 Task: Add Hilo Nutrition Energize Pre-Workout Gummies to the cart.
Action: Mouse moved to (267, 143)
Screenshot: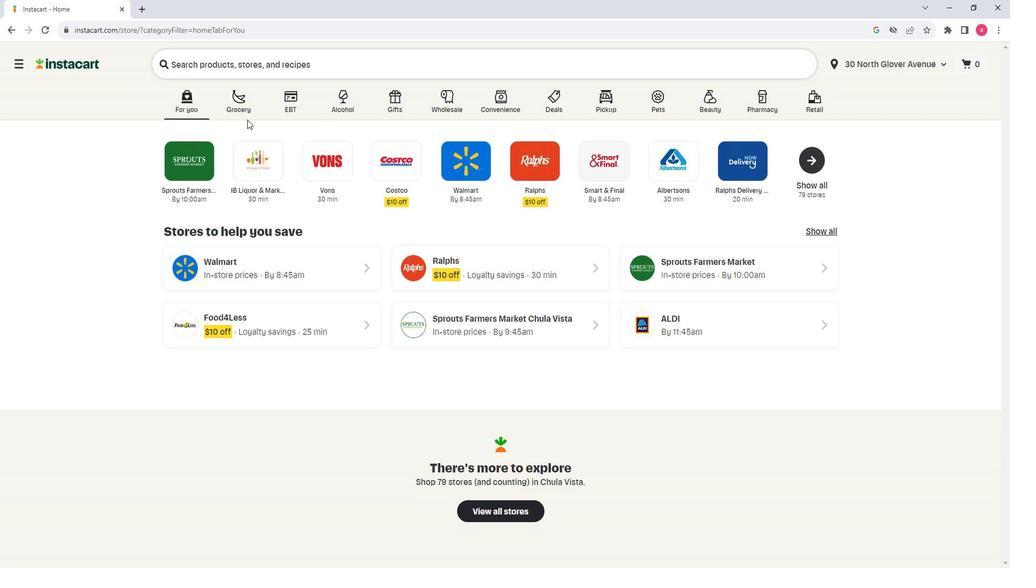 
Action: Mouse pressed left at (267, 143)
Screenshot: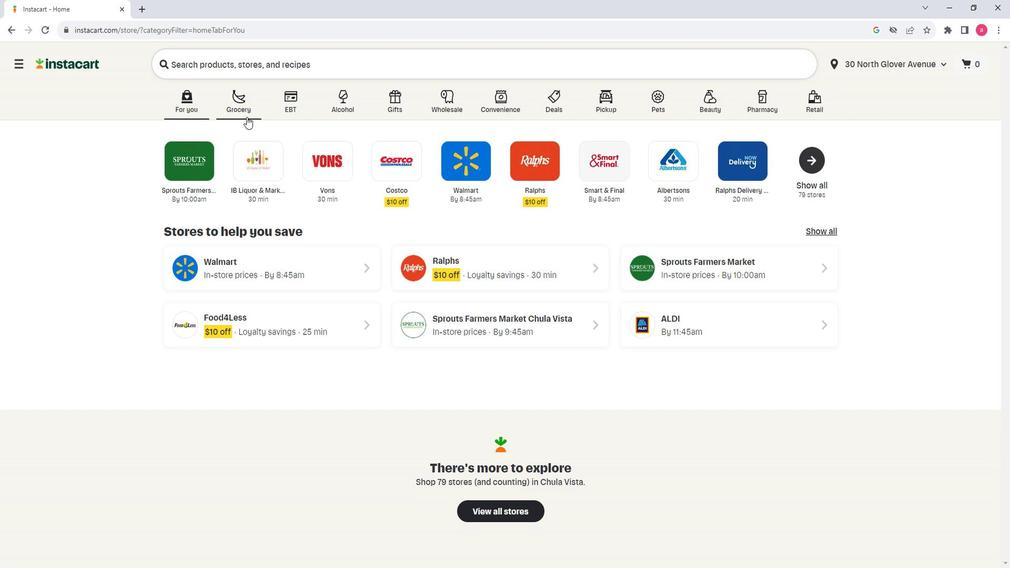 
Action: Mouse moved to (329, 300)
Screenshot: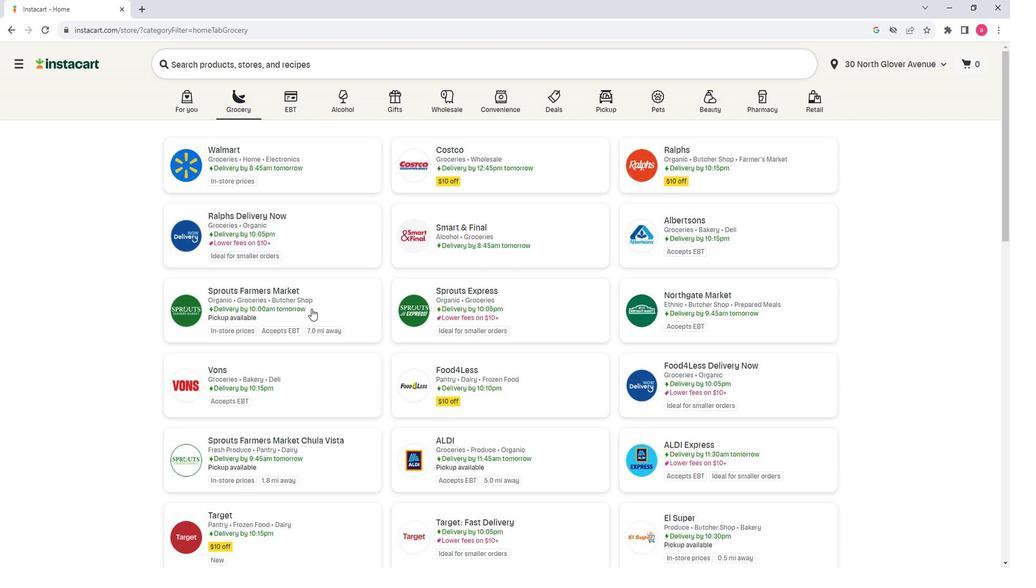 
Action: Mouse pressed left at (329, 300)
Screenshot: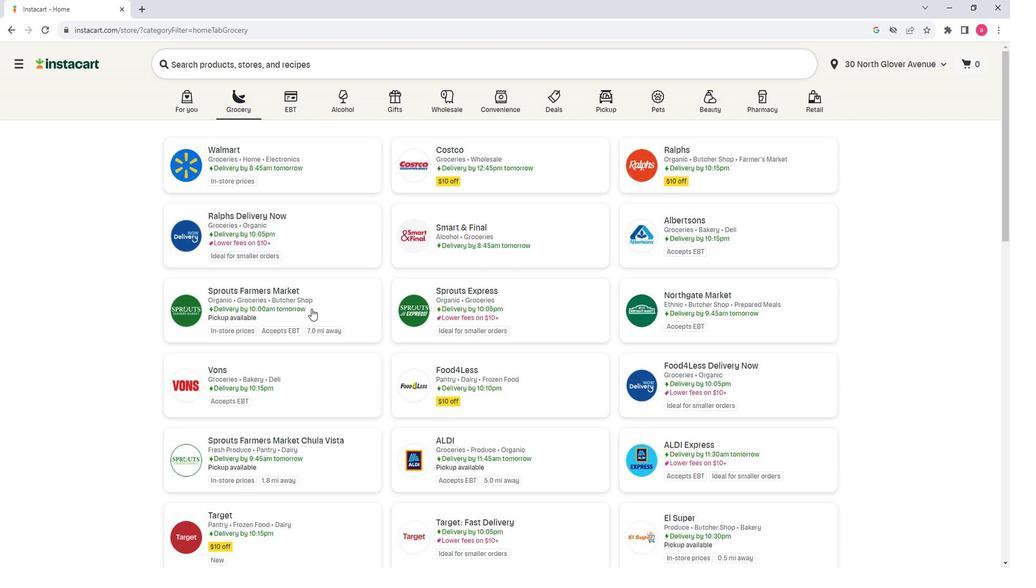 
Action: Mouse moved to (123, 309)
Screenshot: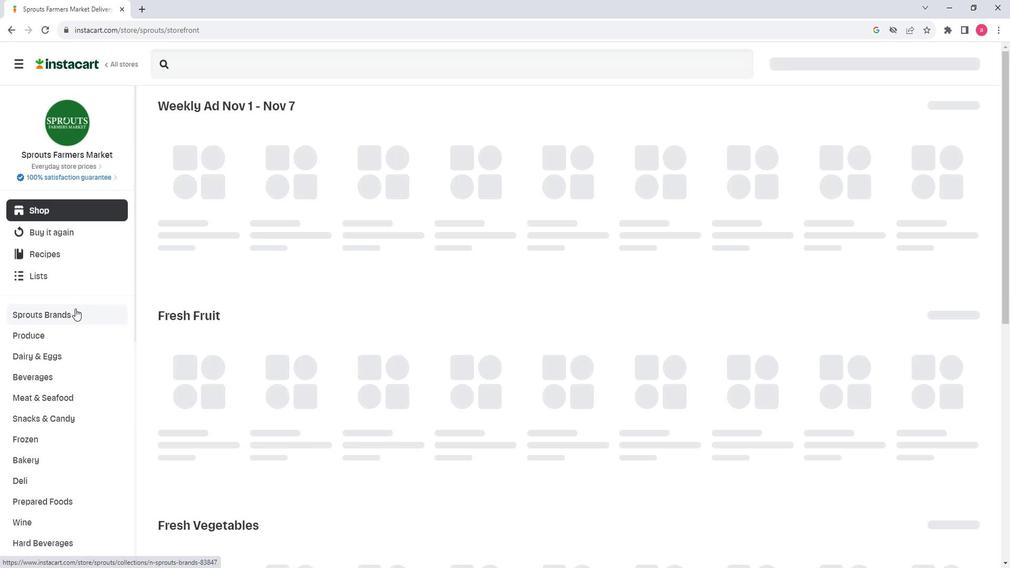 
Action: Mouse scrolled (123, 309) with delta (0, 0)
Screenshot: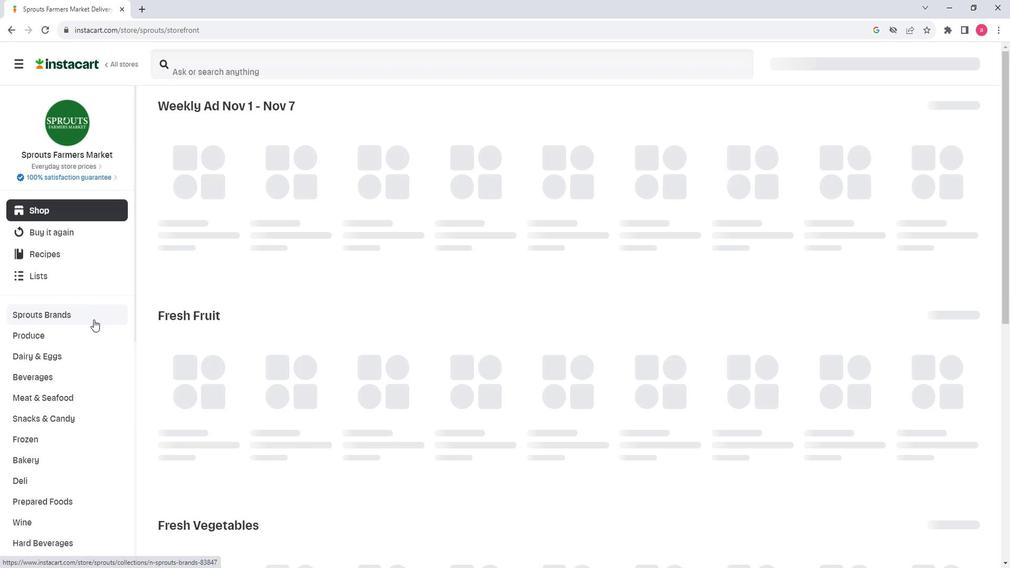 
Action: Mouse scrolled (123, 309) with delta (0, 0)
Screenshot: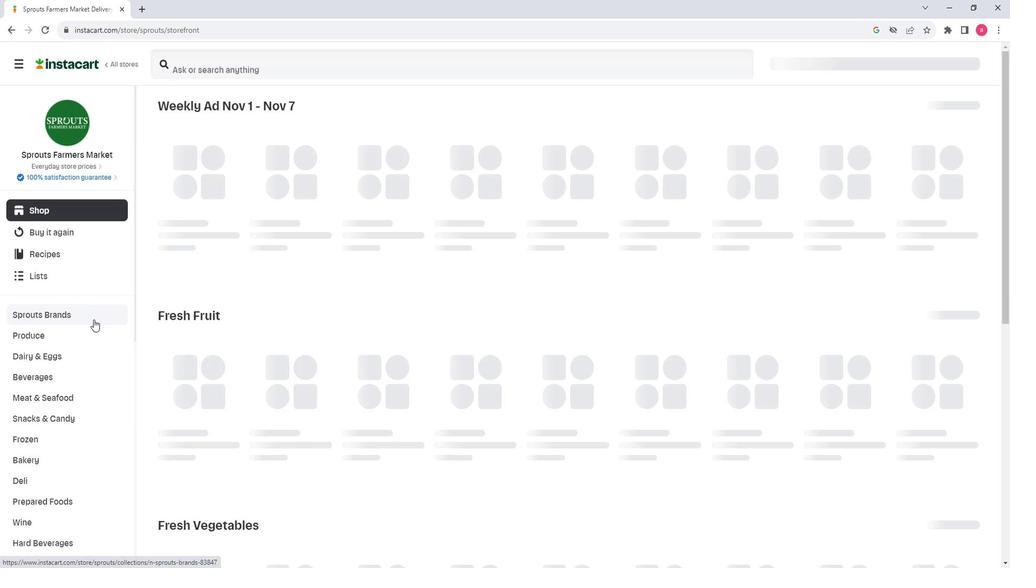 
Action: Mouse scrolled (123, 309) with delta (0, 0)
Screenshot: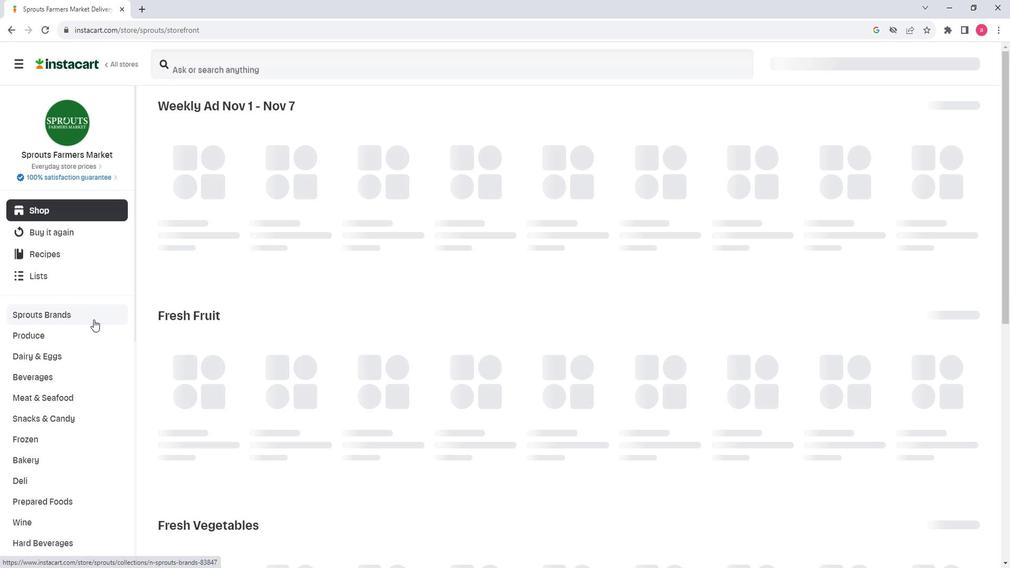
Action: Mouse moved to (128, 390)
Screenshot: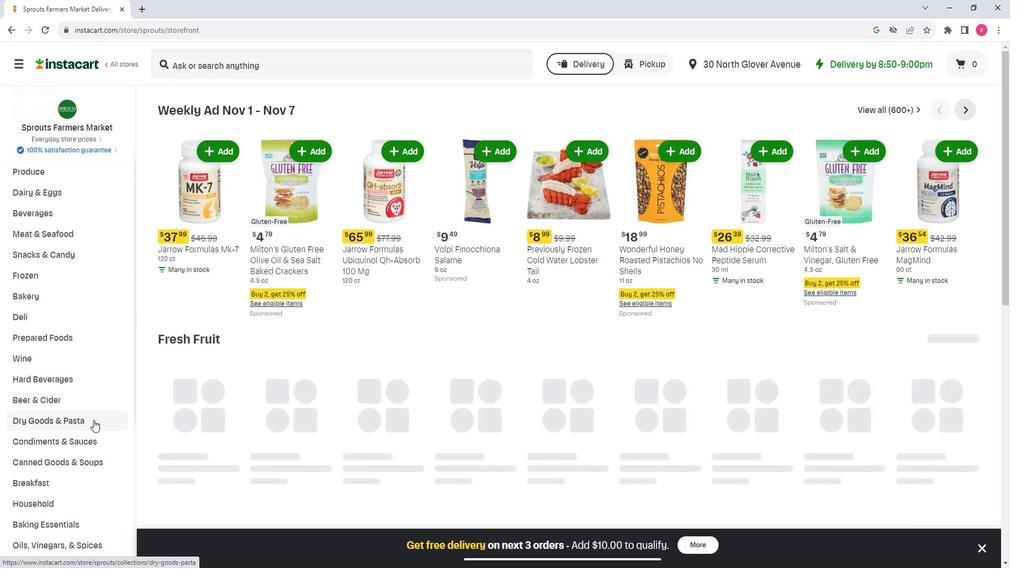 
Action: Mouse scrolled (128, 390) with delta (0, 0)
Screenshot: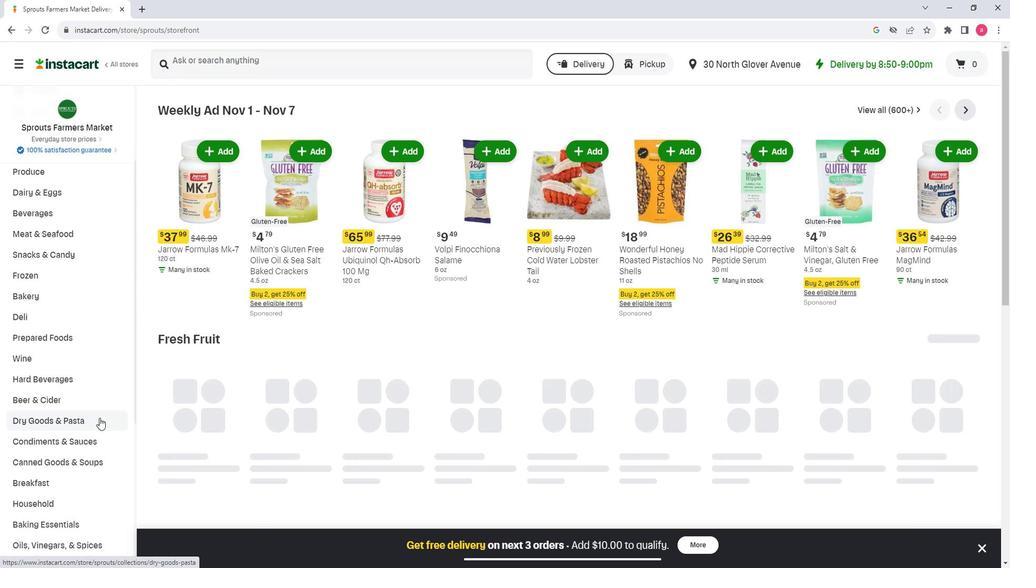 
Action: Mouse scrolled (128, 390) with delta (0, 0)
Screenshot: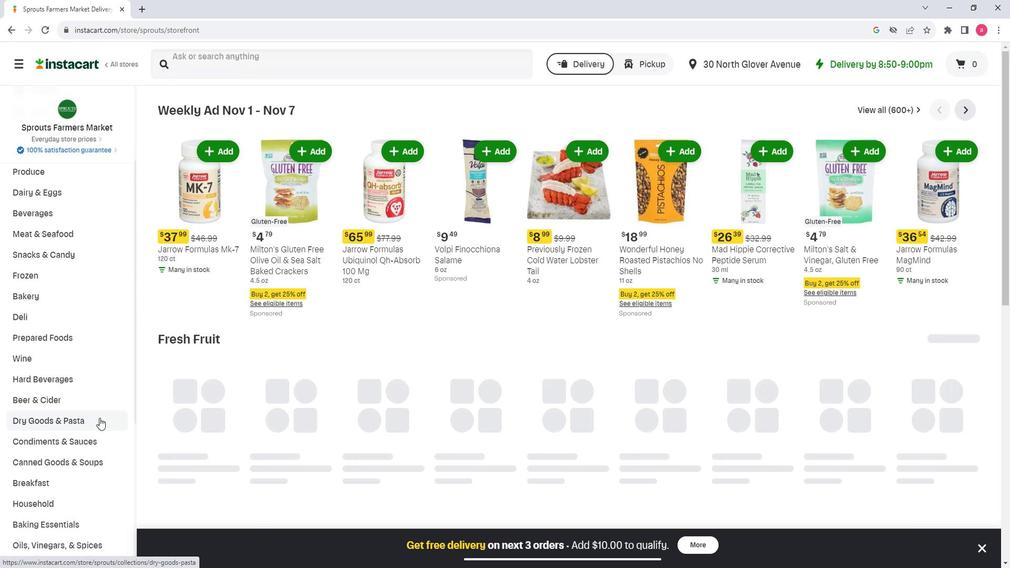 
Action: Mouse moved to (111, 420)
Screenshot: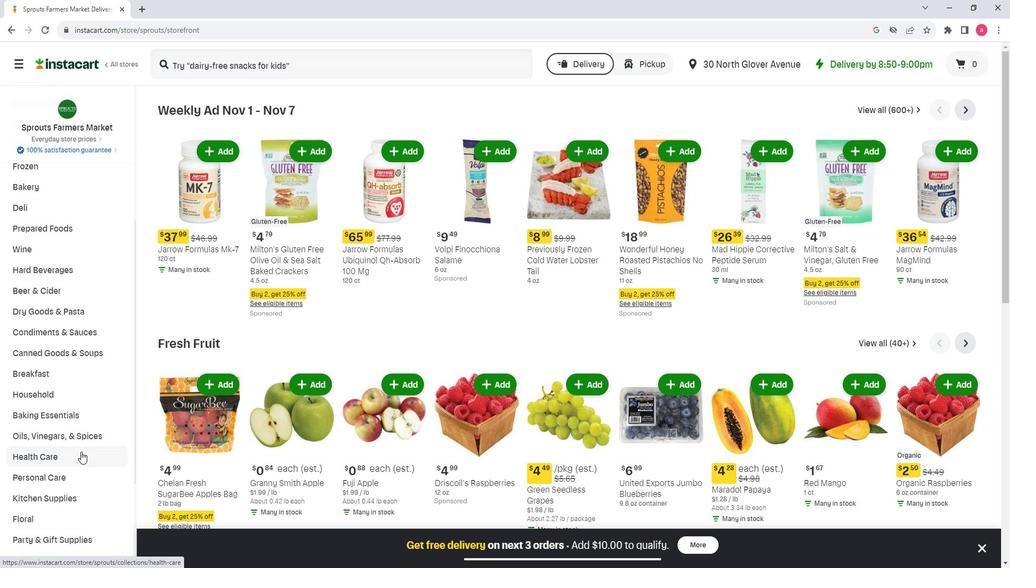 
Action: Mouse pressed left at (111, 420)
Screenshot: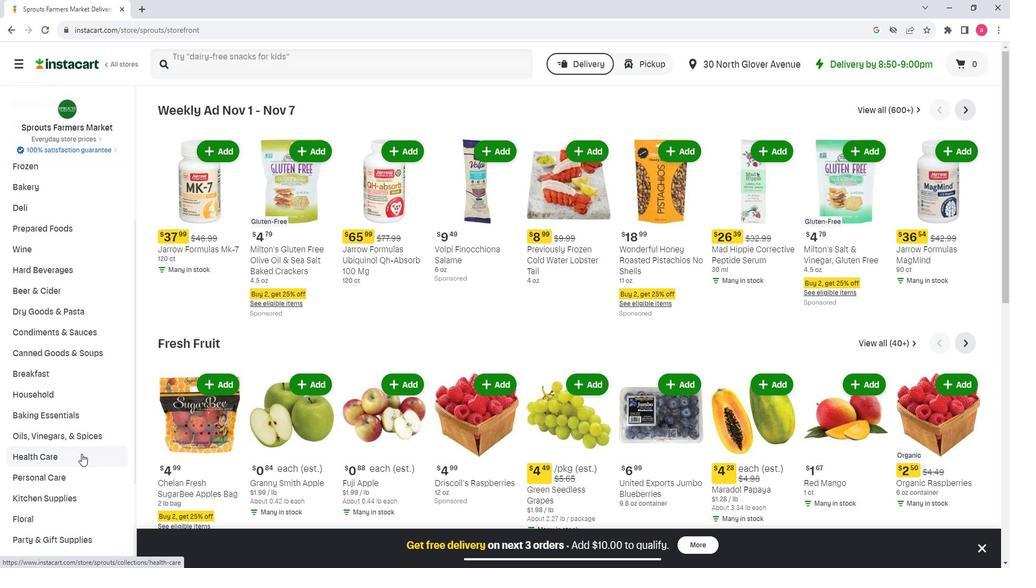 
Action: Mouse moved to (788, 154)
Screenshot: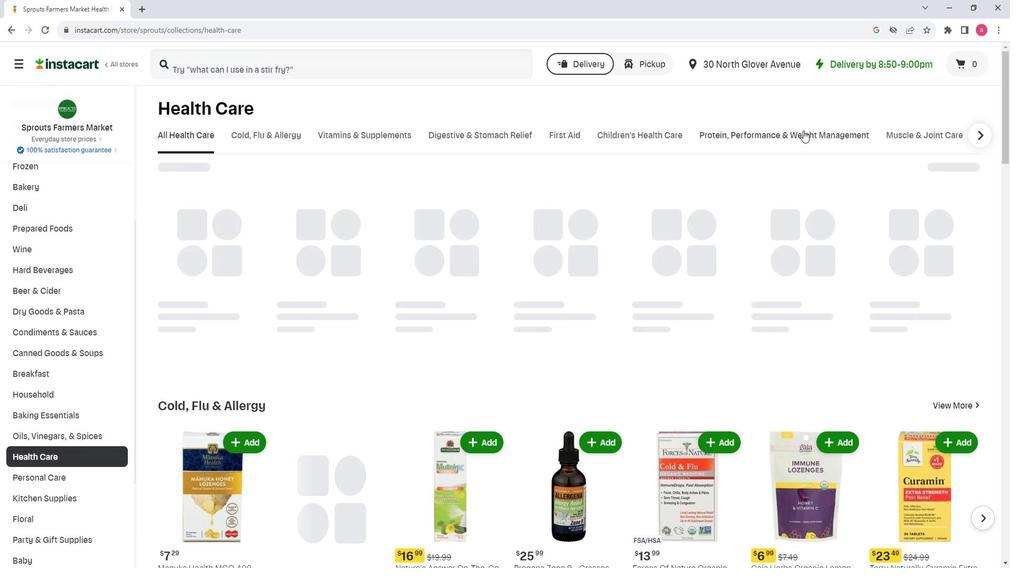 
Action: Mouse pressed left at (788, 154)
Screenshot: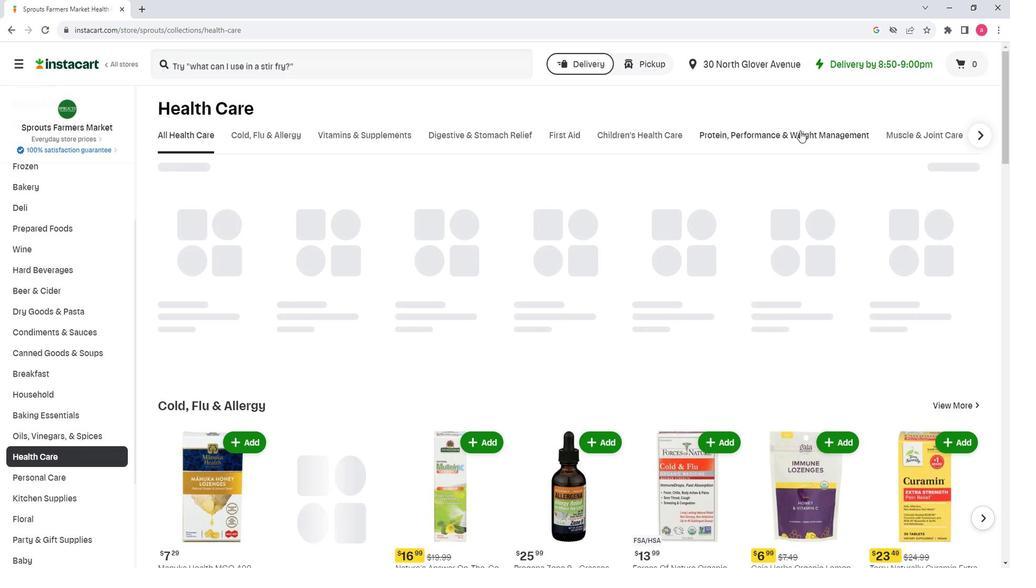 
Action: Mouse moved to (462, 199)
Screenshot: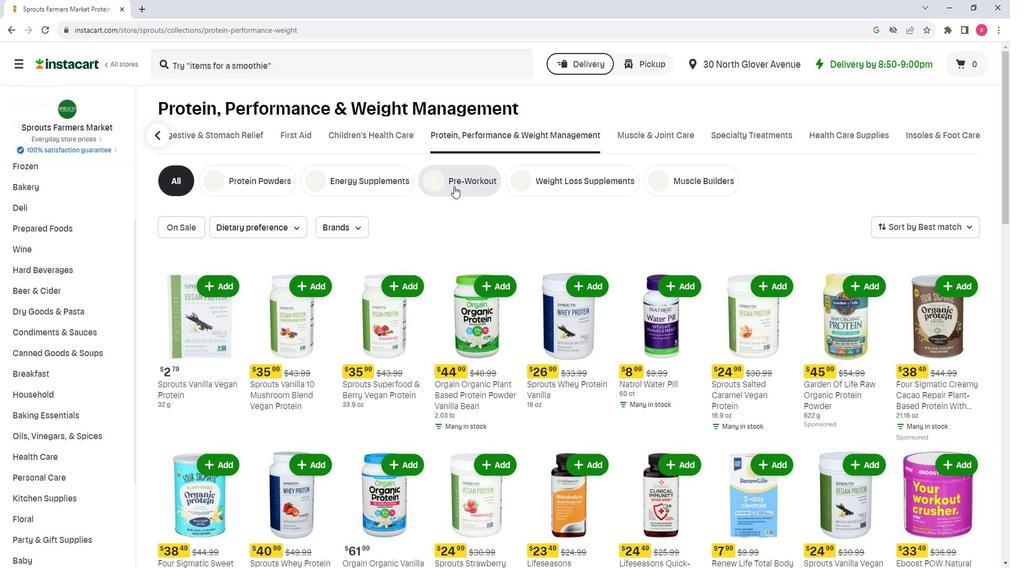 
Action: Mouse pressed left at (462, 199)
Screenshot: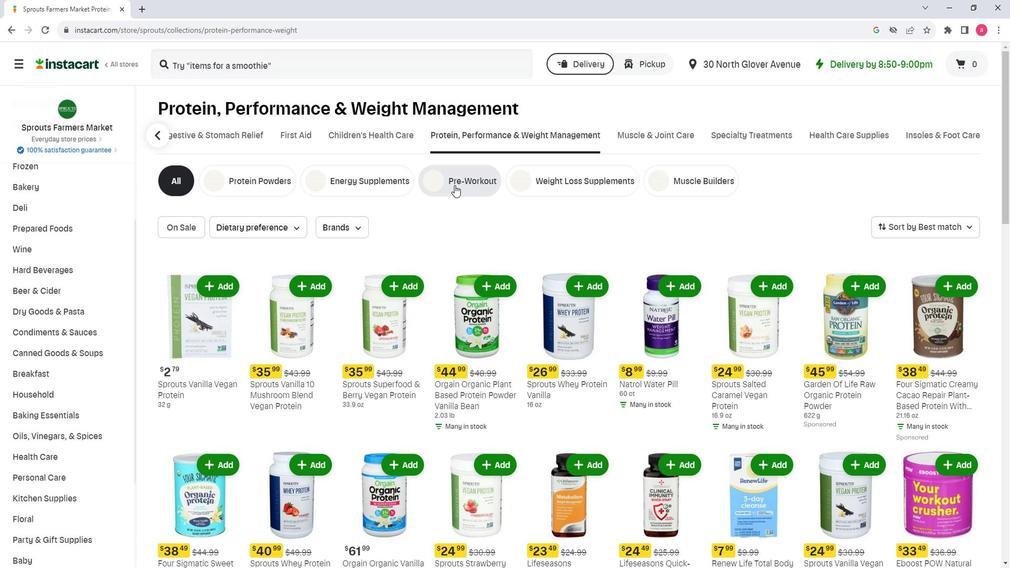 
Action: Mouse moved to (235, 105)
Screenshot: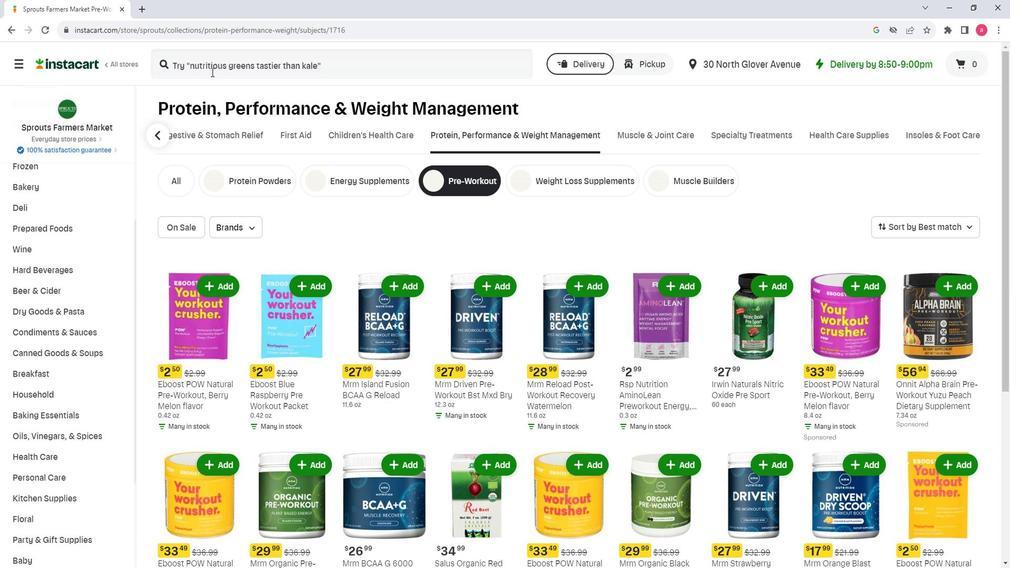 
Action: Mouse pressed left at (235, 105)
Screenshot: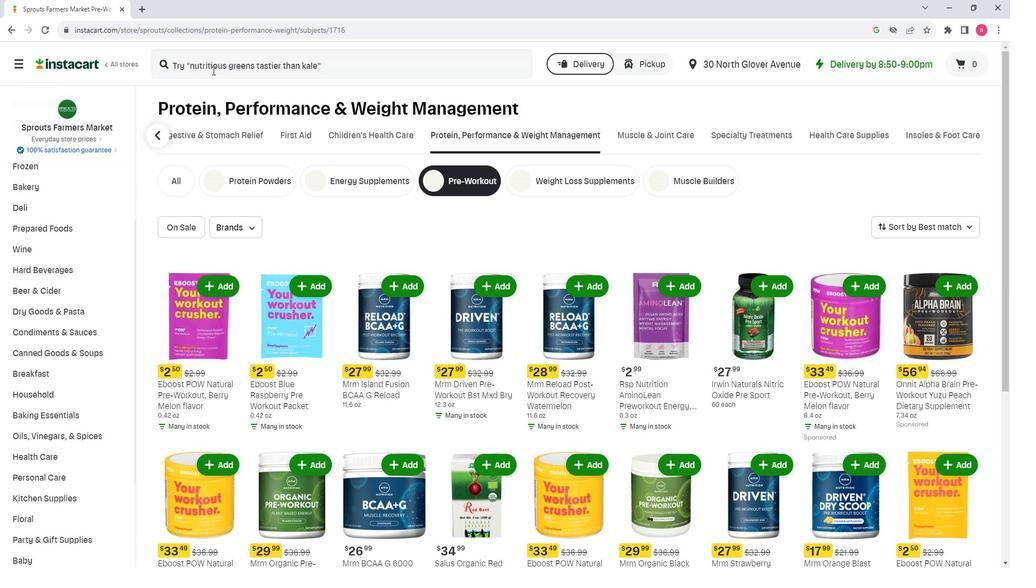 
Action: Key pressed <Key.shift><Key.shift><Key.shift><Key.shift><Key.shift><Key.shift><Key.shift><Key.shift><Key.shift><Key.shift><Key.shift><Key.shift><Key.shift><Key.shift><Key.shift><Key.shift><Key.shift><Key.shift><Key.shift><Key.shift><Key.shift>Hilo<Key.space><Key.shift><Key.shift><Key.shift><Key.shift><Key.shift><Key.shift><Key.shift><Key.shift><Key.shift><Key.shift><Key.shift><Key.shift><Key.shift><Key.shift><Key.shift><Key.shift><Key.shift><Key.shift><Key.shift><Key.shift>Nutrition<Key.space><Key.shift>Energize<Key.space><Key.shift>Pre-<Key.shift>Workout<Key.space><Key.shift><Key.shift><Key.shift><Key.shift><Key.shift><Key.shift><Key.shift><Key.shift><Key.shift><Key.shift><Key.shift><Key.shift><Key.shift><Key.shift><Key.shift><Key.shift><Key.shift><Key.shift><Key.shift>Gummies<Key.space><Key.enter>
Screenshot: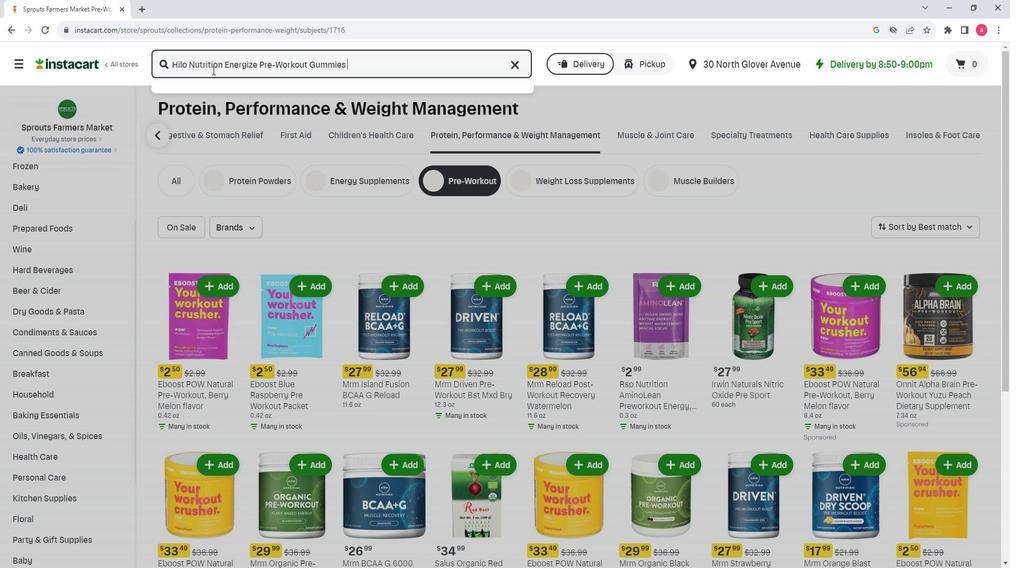 
Action: Mouse moved to (435, 388)
Screenshot: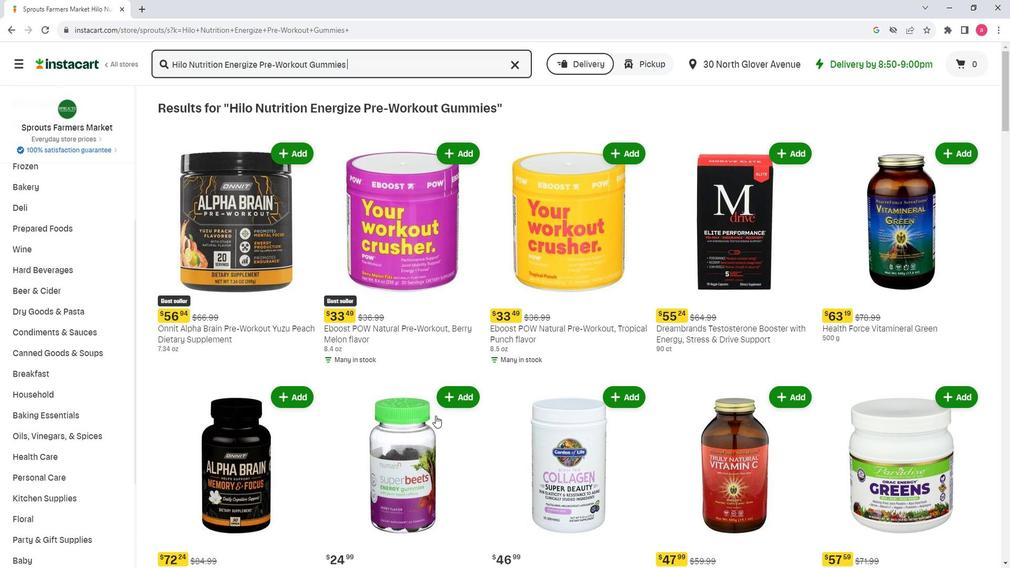 
Action: Mouse scrolled (435, 388) with delta (0, 0)
Screenshot: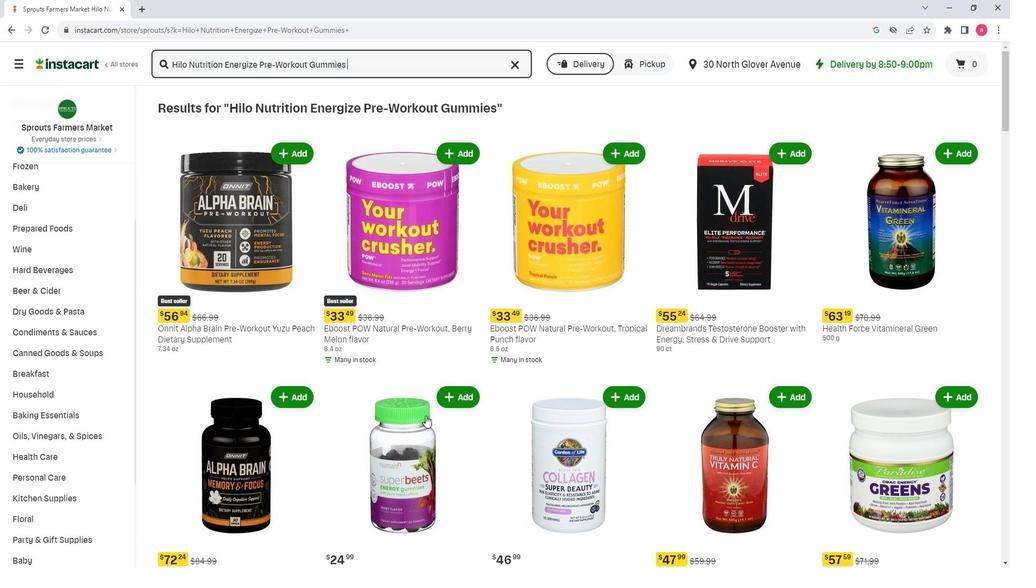 
Action: Mouse scrolled (435, 388) with delta (0, 0)
Screenshot: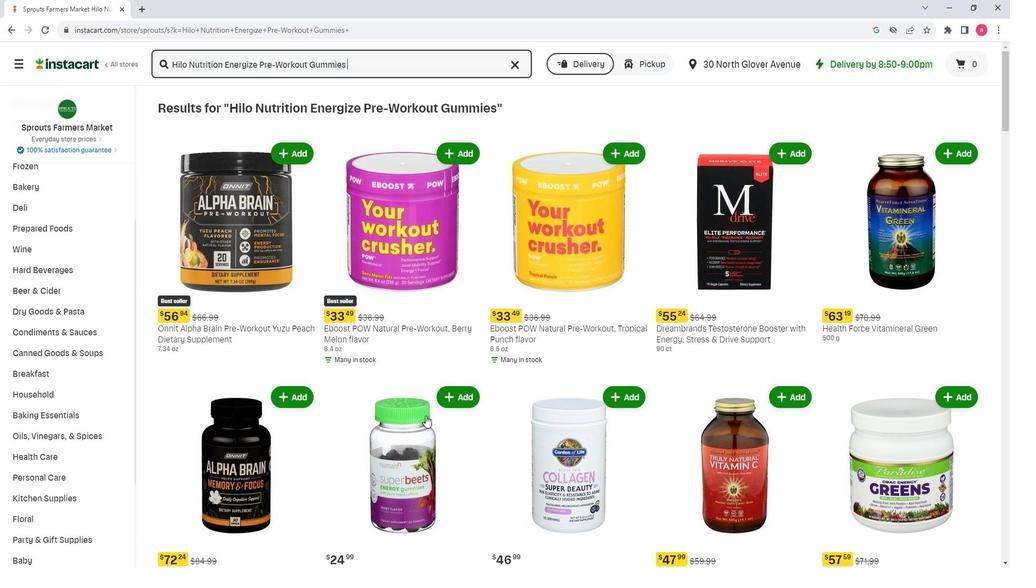 
Action: Mouse scrolled (435, 388) with delta (0, 0)
Screenshot: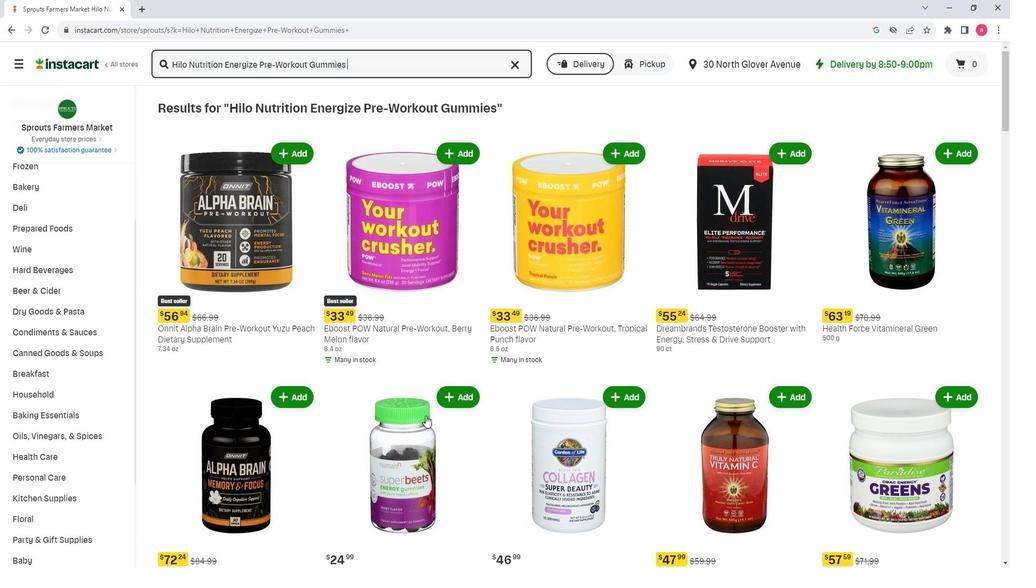 
Action: Mouse moved to (435, 388)
Screenshot: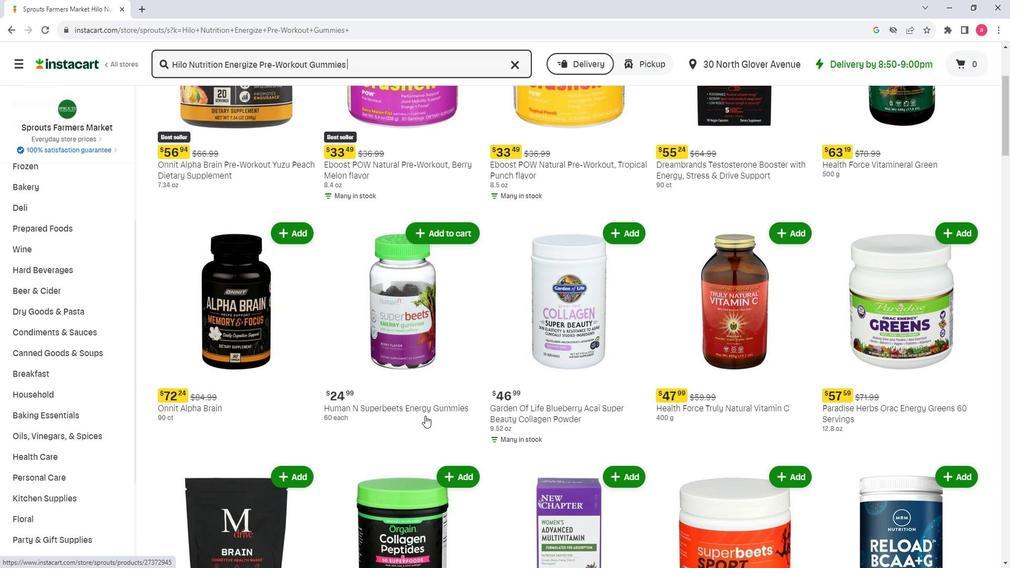 
Action: Mouse scrolled (435, 388) with delta (0, 0)
Screenshot: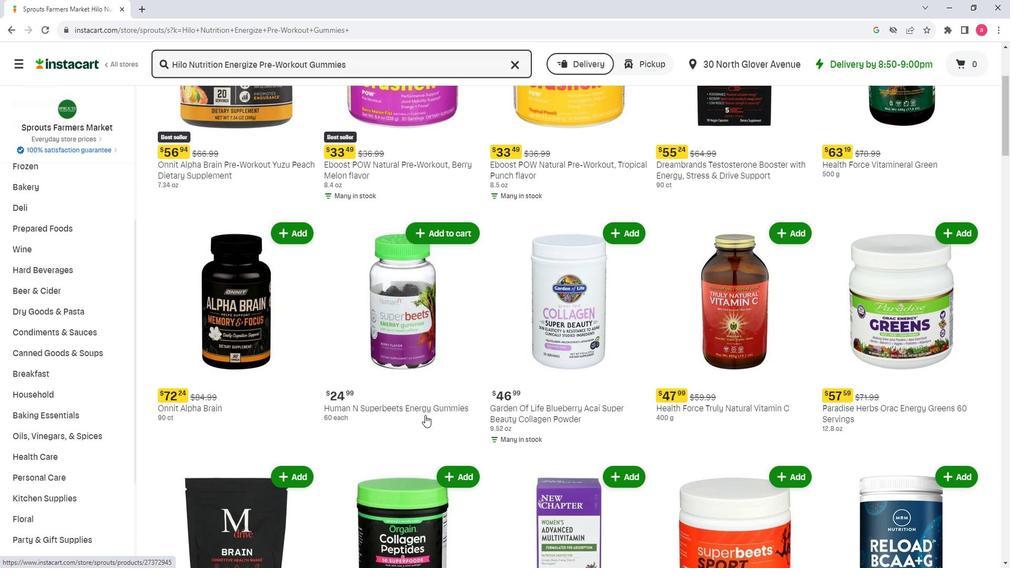 
Action: Mouse scrolled (435, 388) with delta (0, 0)
Screenshot: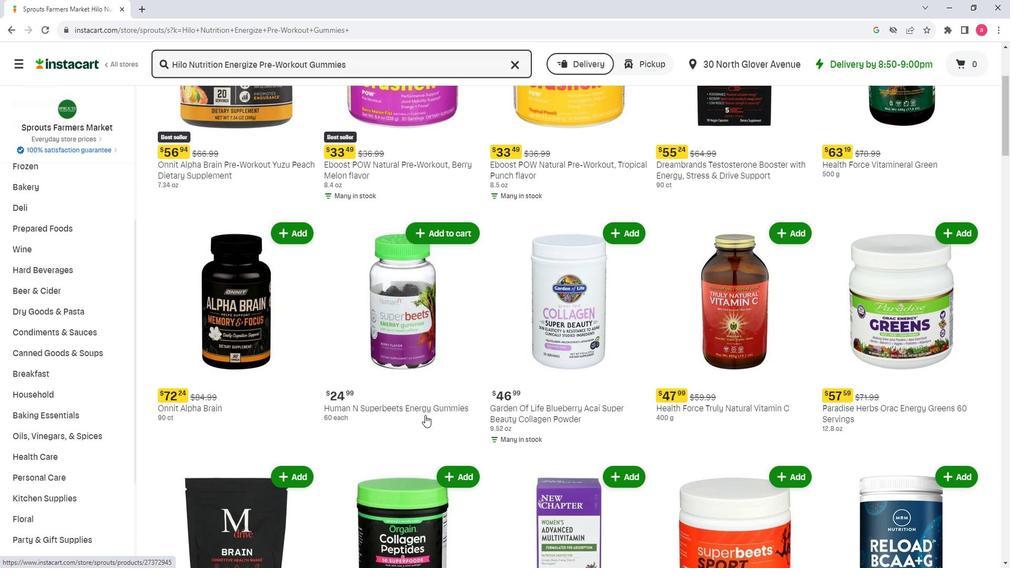 
Action: Mouse scrolled (435, 388) with delta (0, 0)
Screenshot: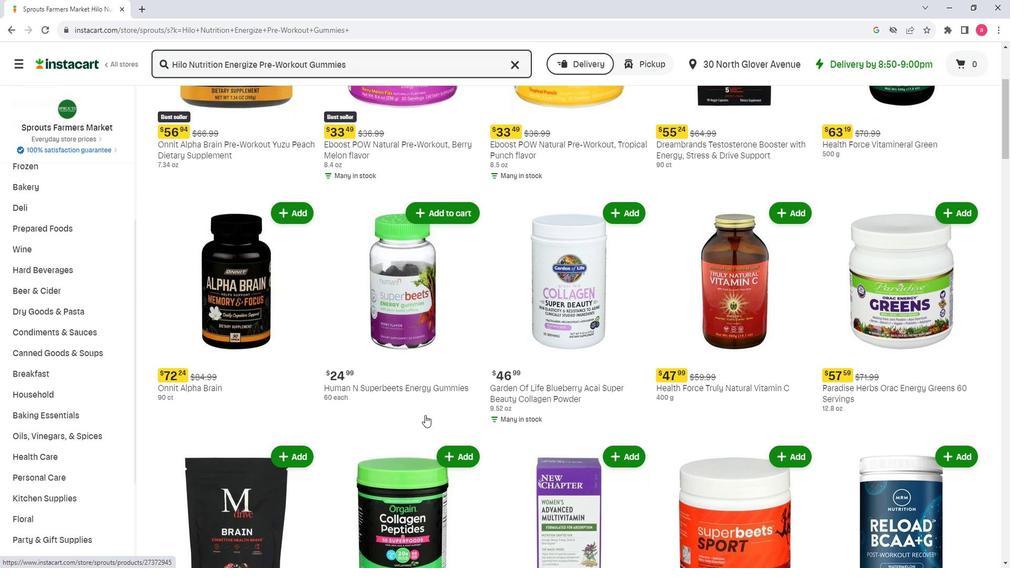
Action: Mouse scrolled (435, 388) with delta (0, 0)
Screenshot: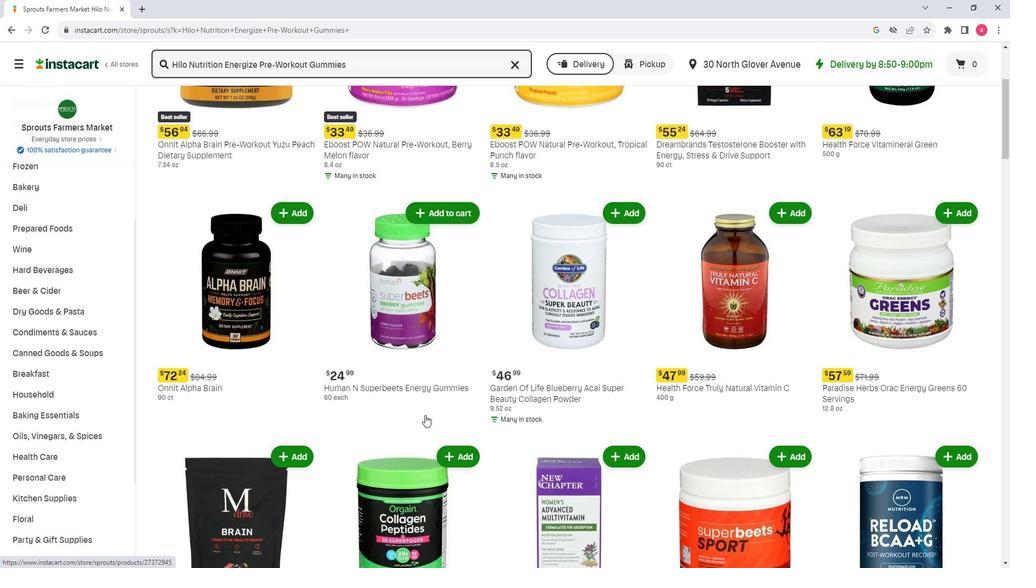 
Action: Mouse scrolled (435, 388) with delta (0, 0)
Screenshot: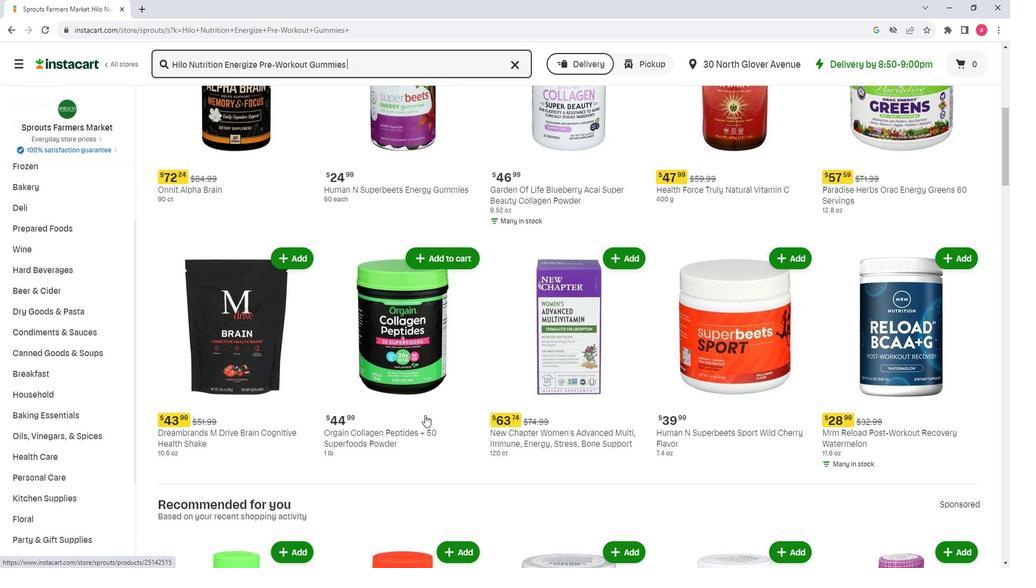 
Action: Mouse scrolled (435, 388) with delta (0, 0)
Screenshot: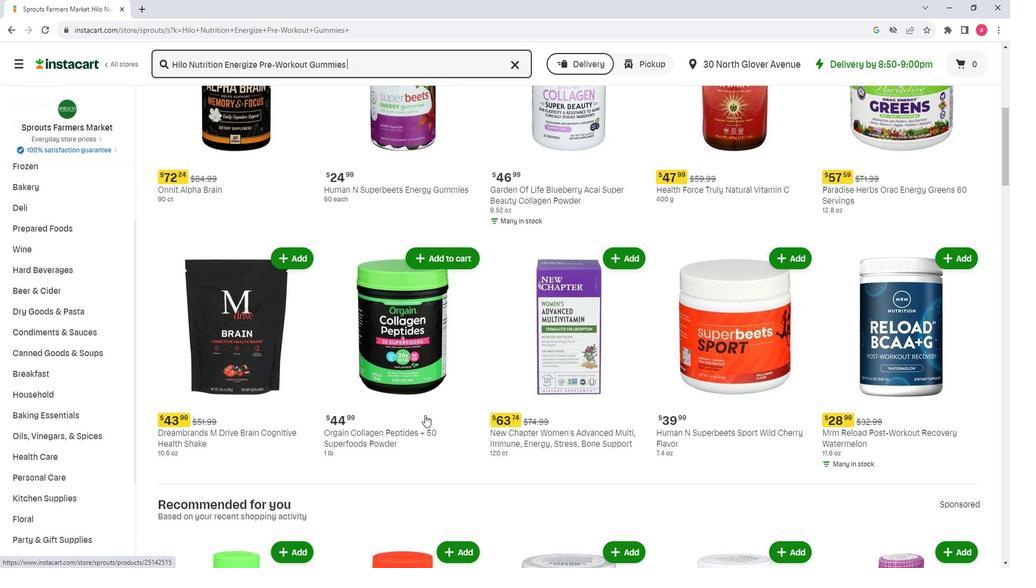 
Action: Mouse scrolled (435, 388) with delta (0, 0)
Screenshot: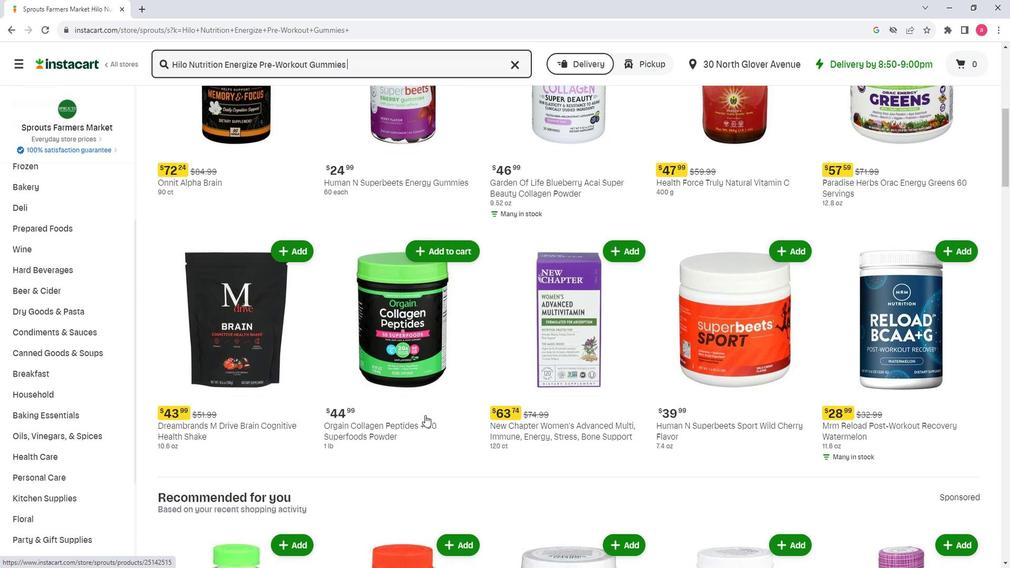 
Action: Mouse scrolled (435, 388) with delta (0, 0)
Screenshot: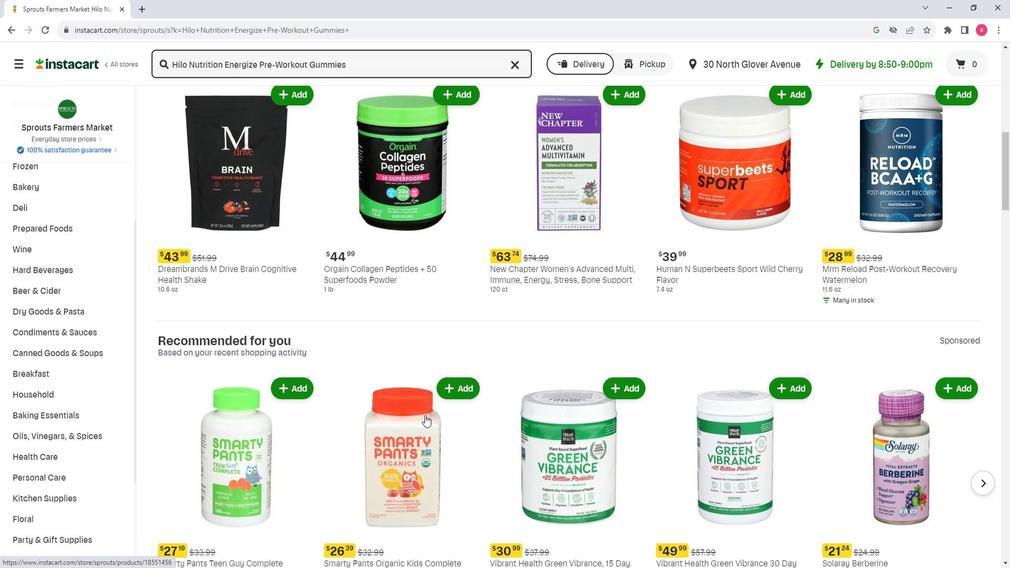 
Action: Mouse scrolled (435, 388) with delta (0, 0)
Screenshot: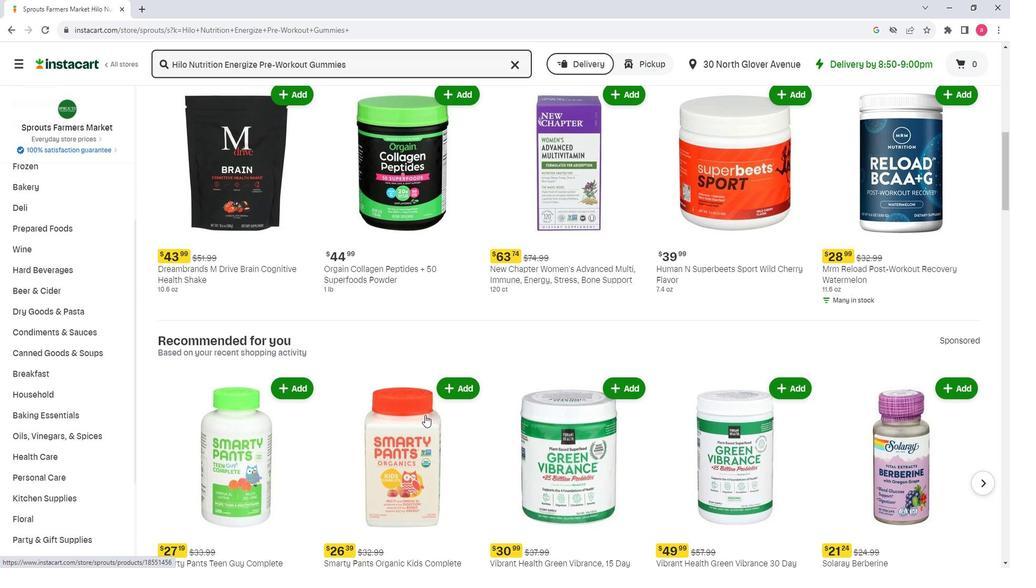 
Action: Mouse scrolled (435, 388) with delta (0, 0)
Screenshot: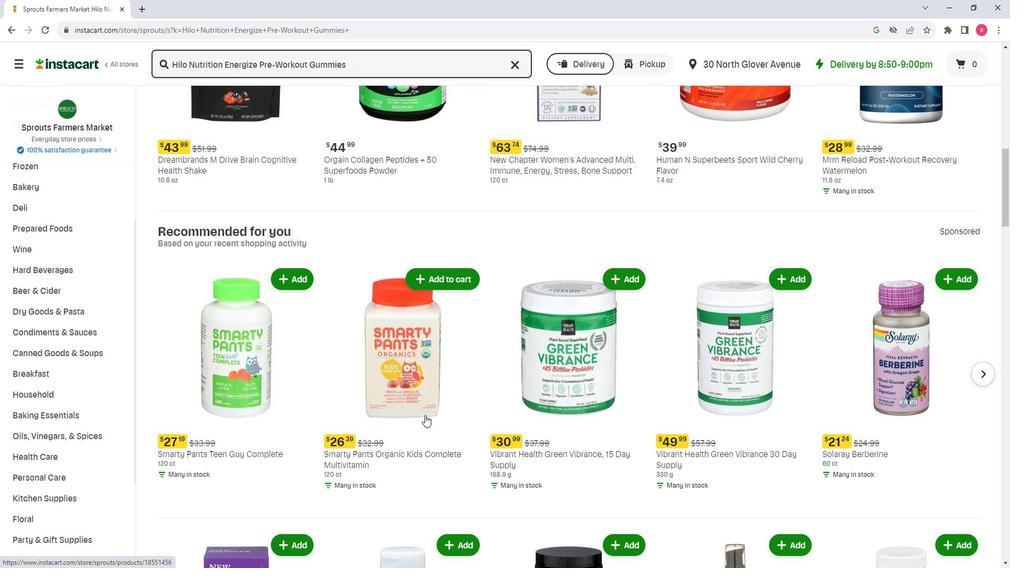 
Action: Mouse scrolled (435, 388) with delta (0, 0)
Screenshot: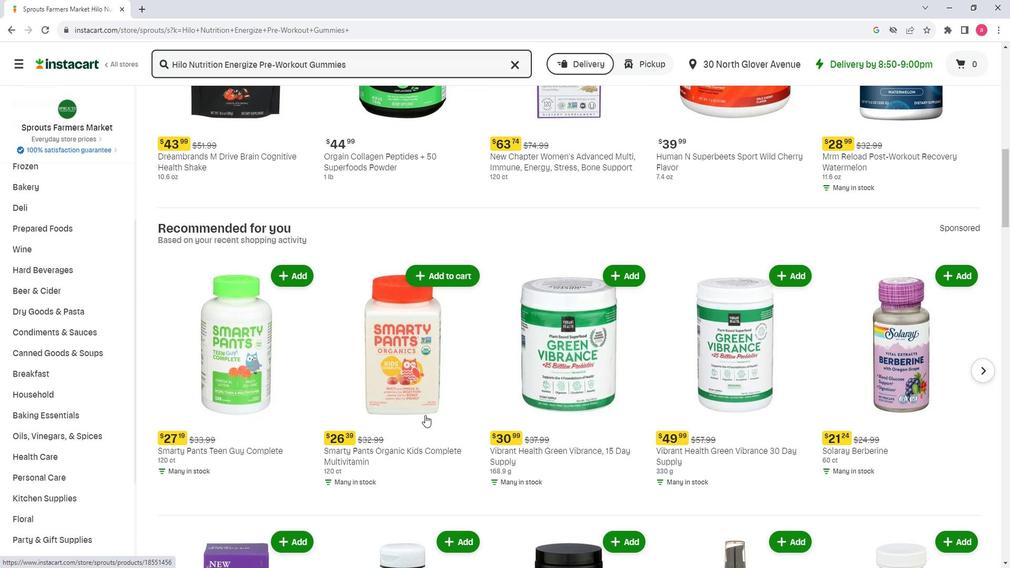 
Action: Mouse scrolled (435, 388) with delta (0, 0)
Screenshot: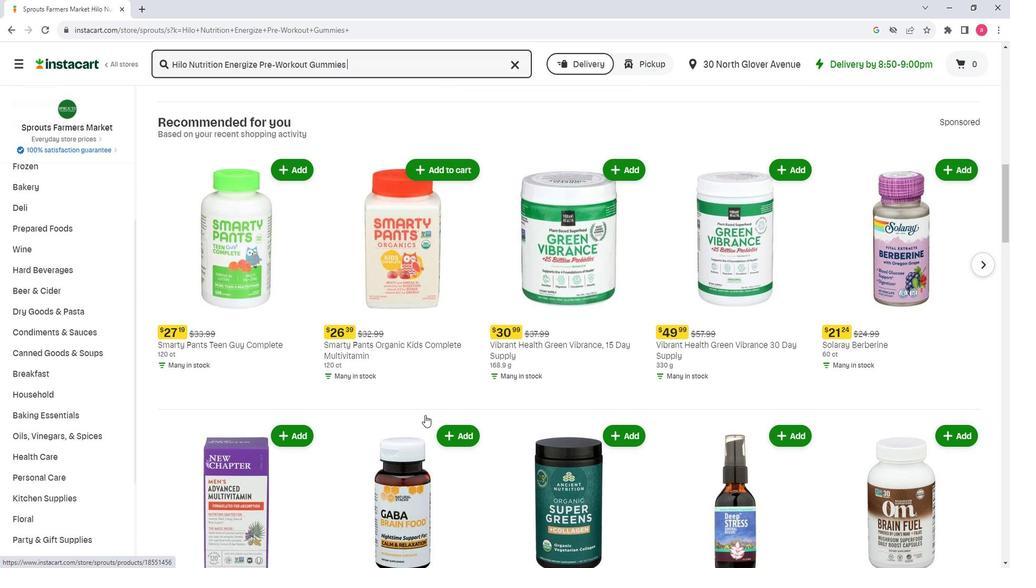 
Action: Mouse scrolled (435, 388) with delta (0, 0)
Screenshot: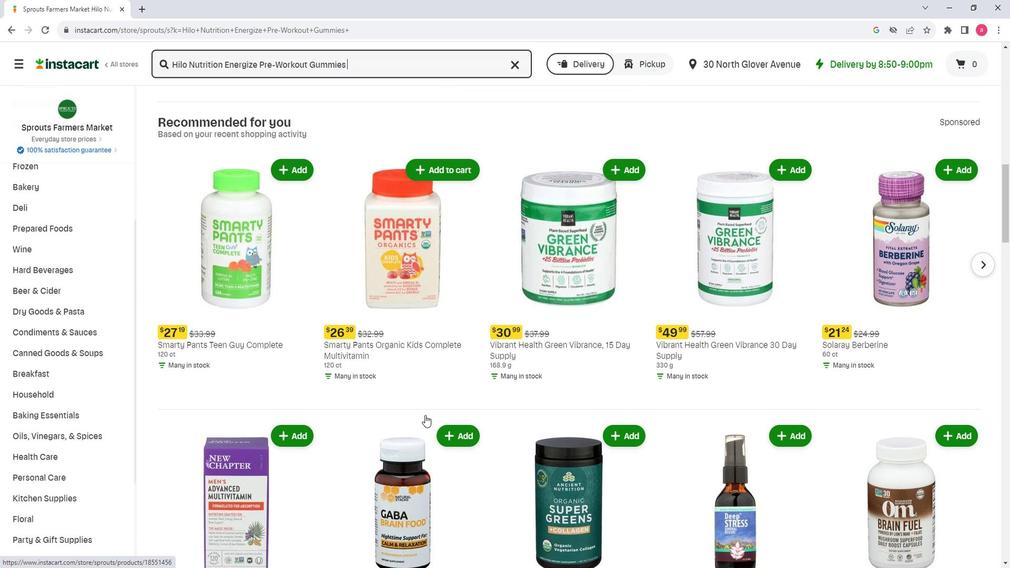 
Action: Mouse scrolled (435, 388) with delta (0, 0)
Screenshot: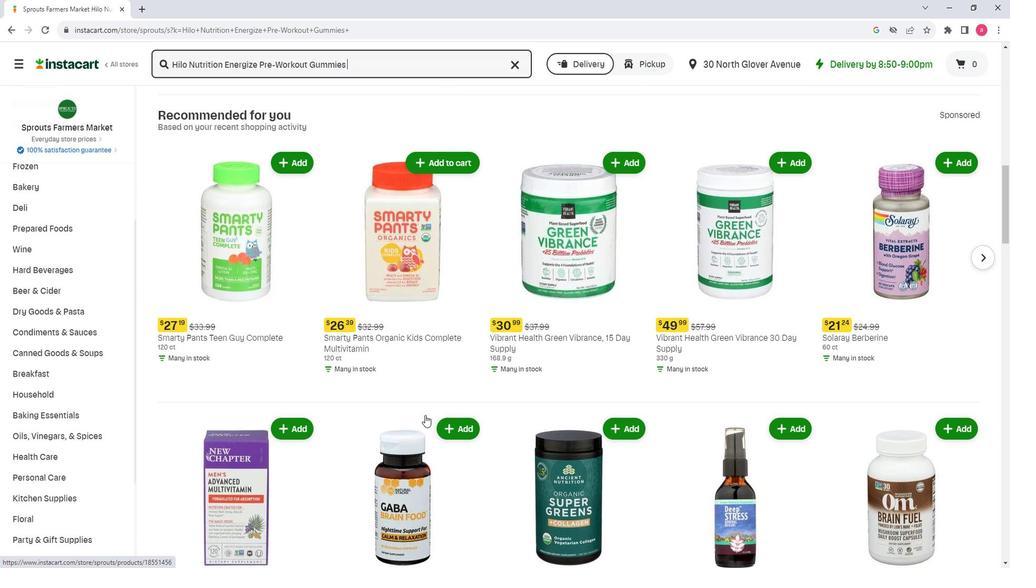 
Action: Mouse scrolled (435, 388) with delta (0, 0)
Screenshot: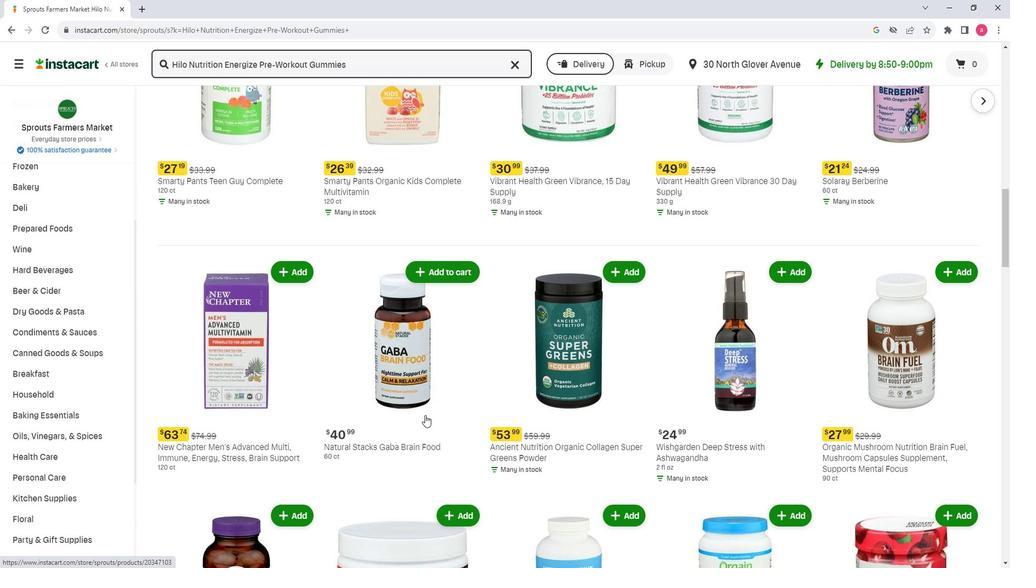 
Action: Mouse scrolled (435, 388) with delta (0, 0)
Screenshot: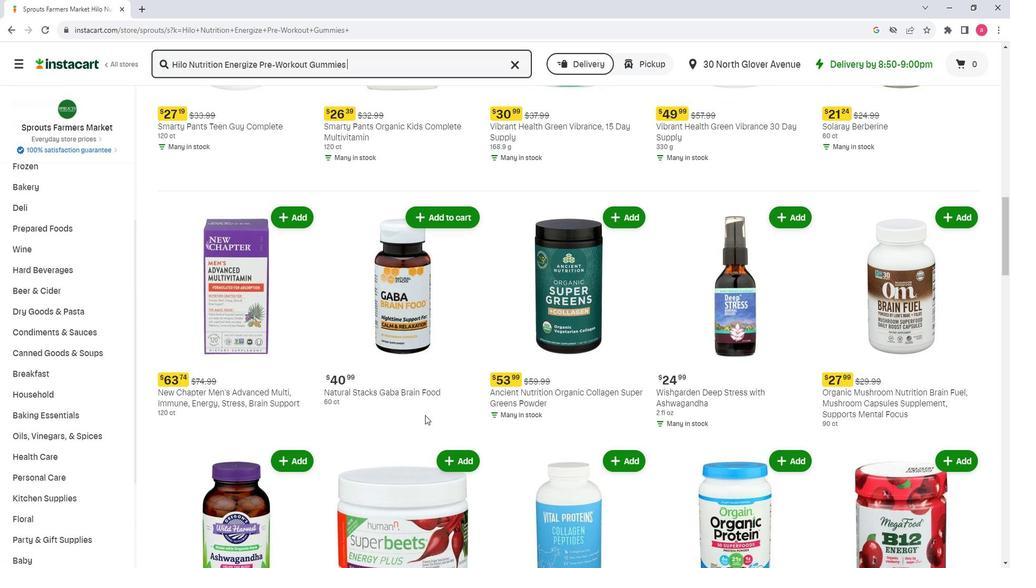 
Action: Mouse scrolled (435, 388) with delta (0, 0)
Screenshot: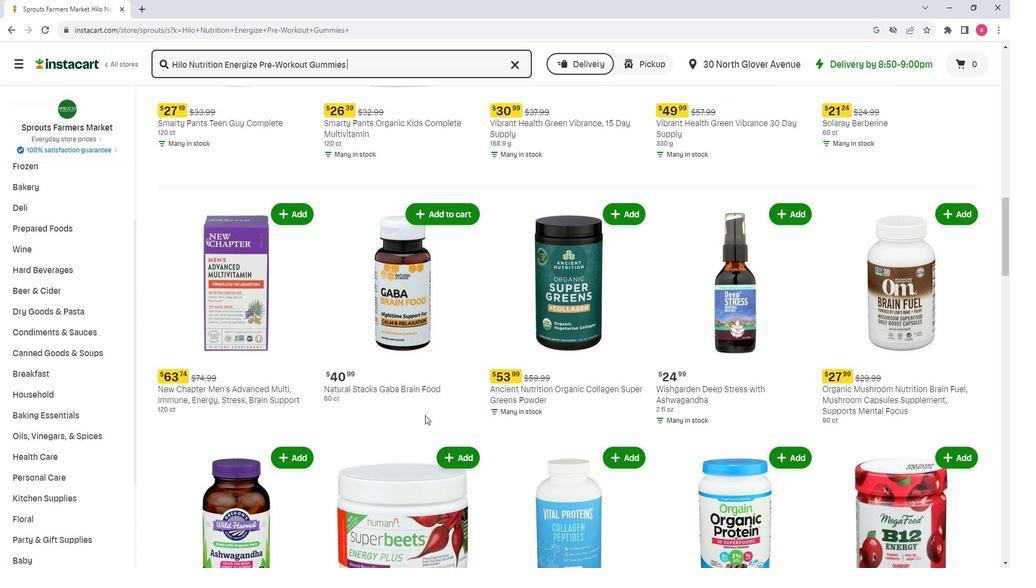 
Action: Mouse scrolled (435, 388) with delta (0, 0)
Screenshot: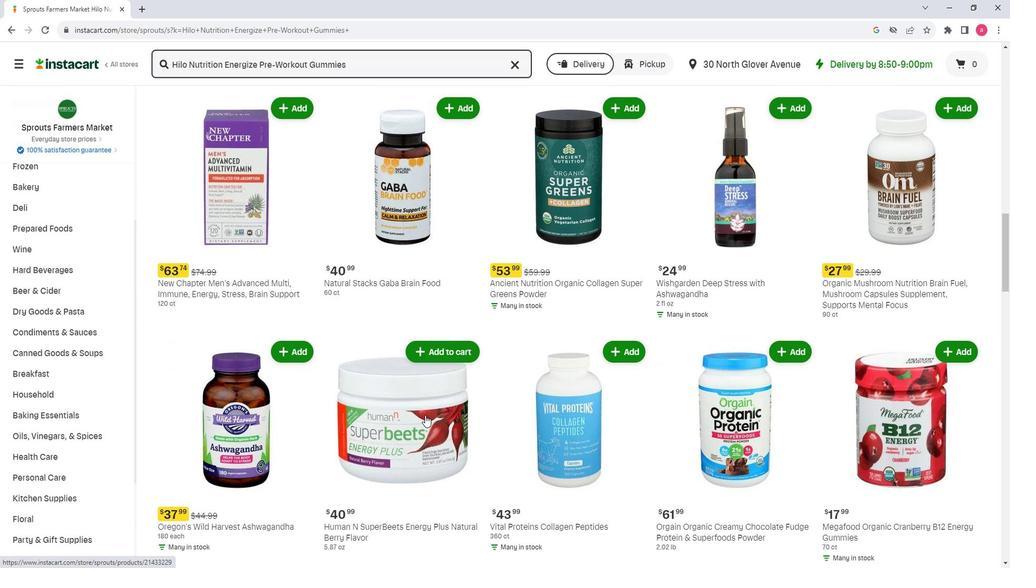 
Action: Mouse scrolled (435, 388) with delta (0, 0)
Screenshot: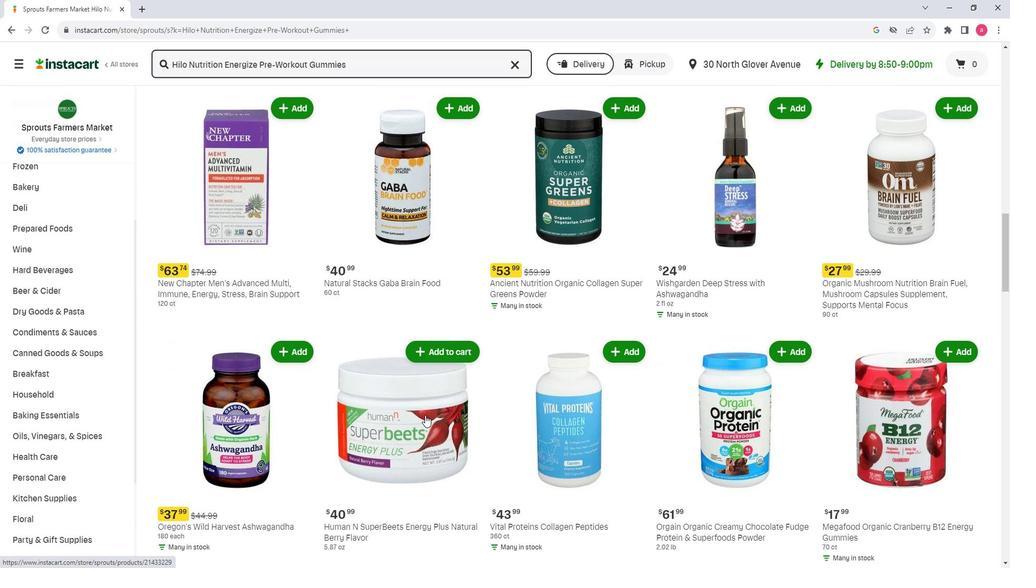 
Action: Mouse scrolled (435, 388) with delta (0, 0)
Screenshot: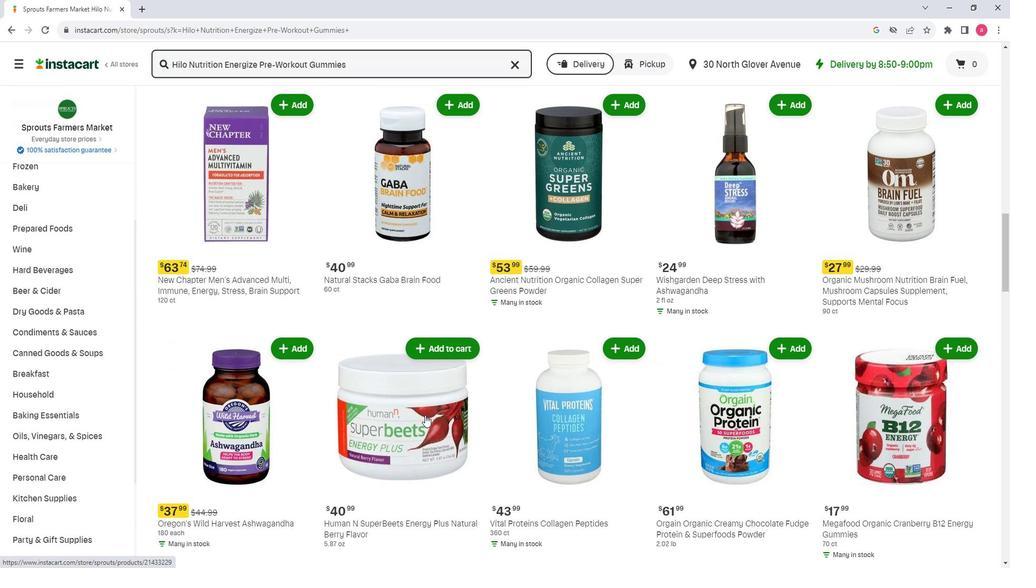 
Action: Mouse scrolled (435, 388) with delta (0, 0)
Screenshot: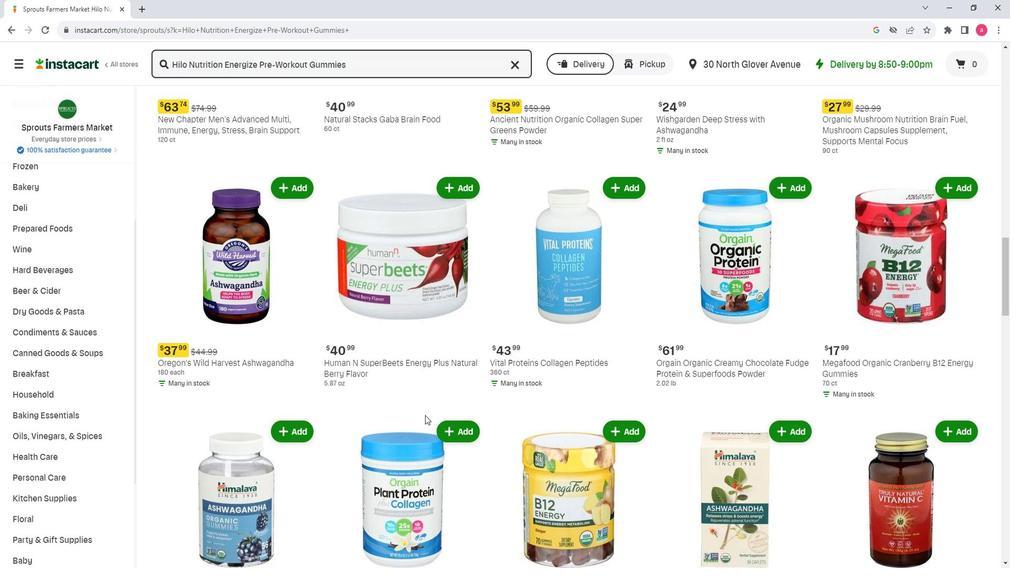 
Action: Mouse scrolled (435, 388) with delta (0, 0)
Screenshot: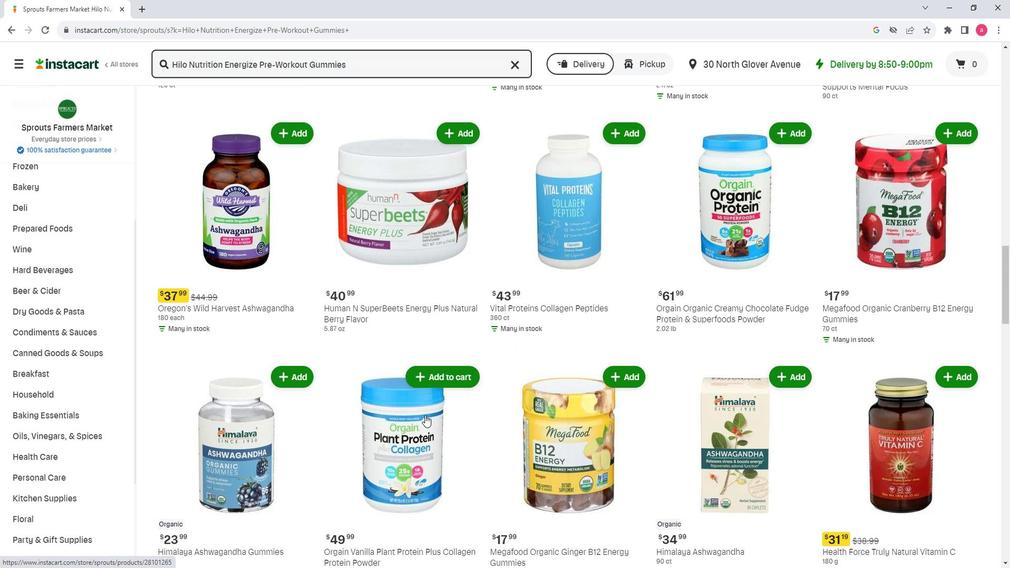 
Action: Mouse scrolled (435, 388) with delta (0, 0)
Screenshot: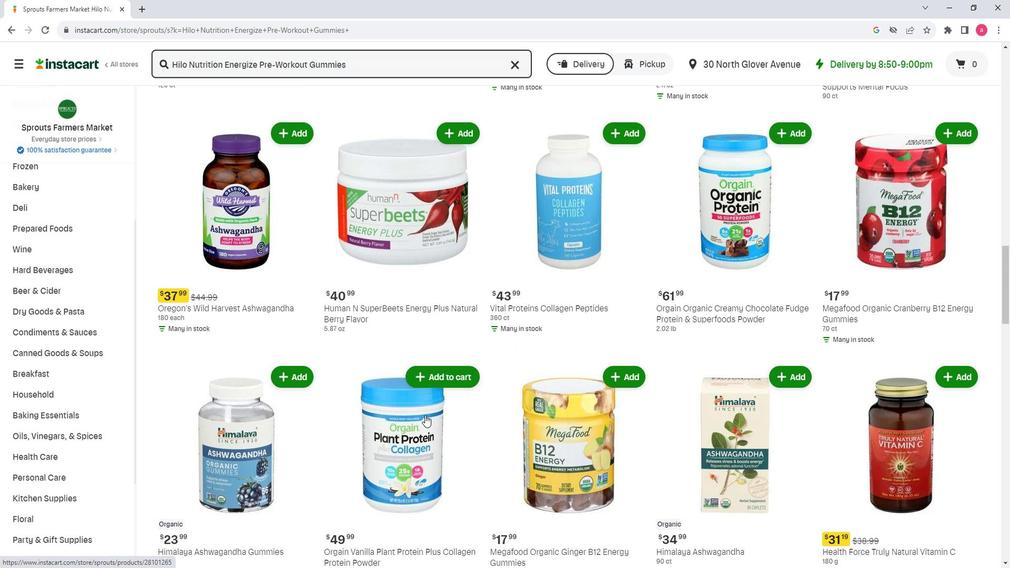 
Action: Mouse scrolled (435, 388) with delta (0, 0)
Screenshot: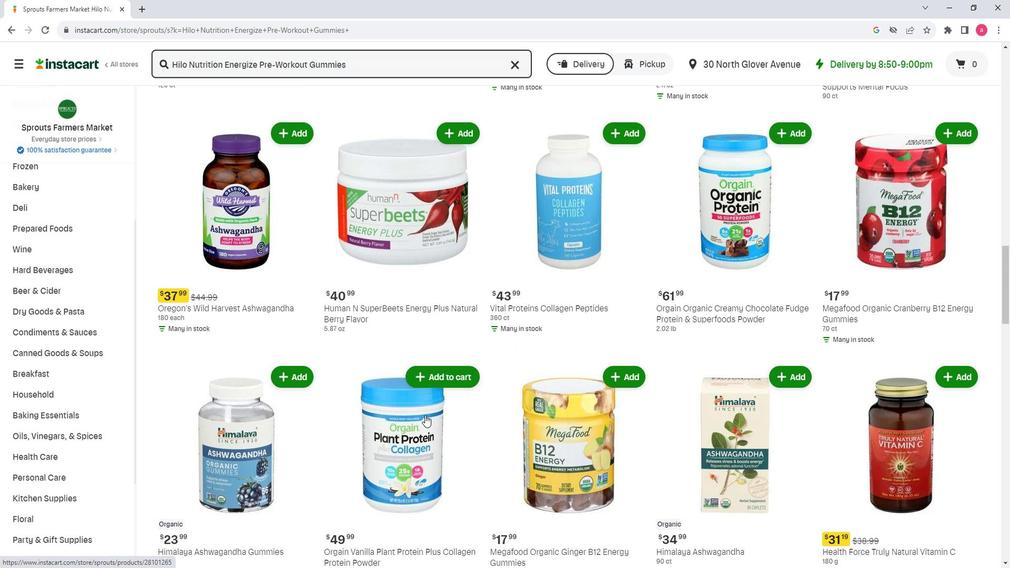 
Action: Mouse scrolled (435, 388) with delta (0, 0)
Screenshot: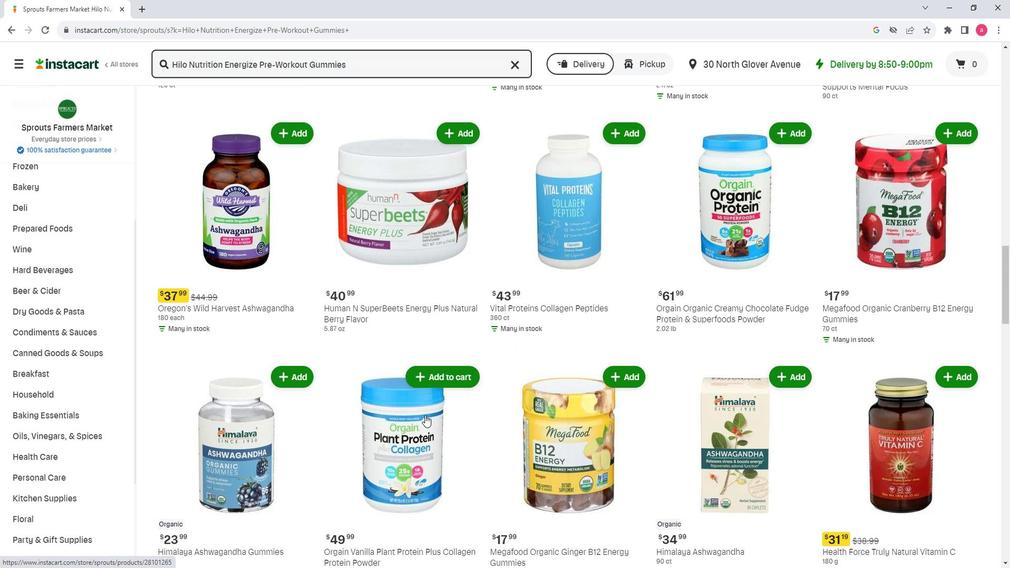 
Action: Mouse scrolled (435, 388) with delta (0, 0)
Screenshot: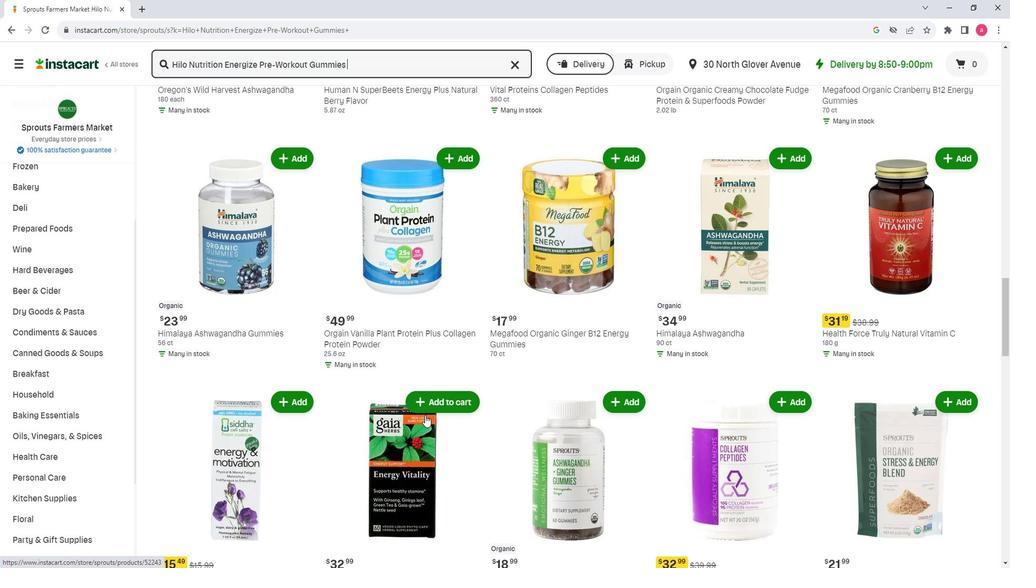 
Action: Mouse scrolled (435, 388) with delta (0, 0)
Screenshot: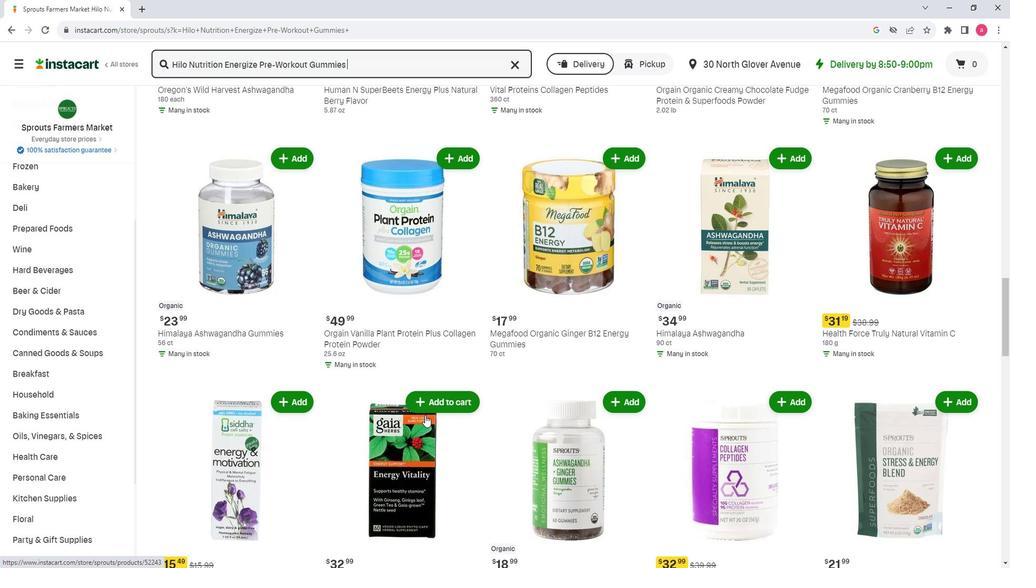 
Action: Mouse scrolled (435, 388) with delta (0, 0)
Screenshot: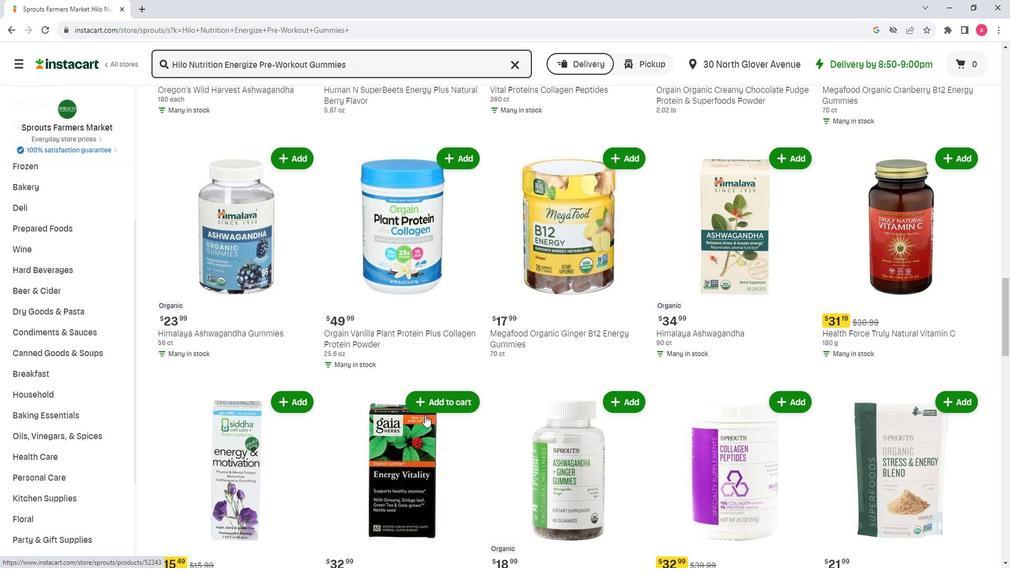 
Action: Mouse scrolled (435, 388) with delta (0, 0)
Screenshot: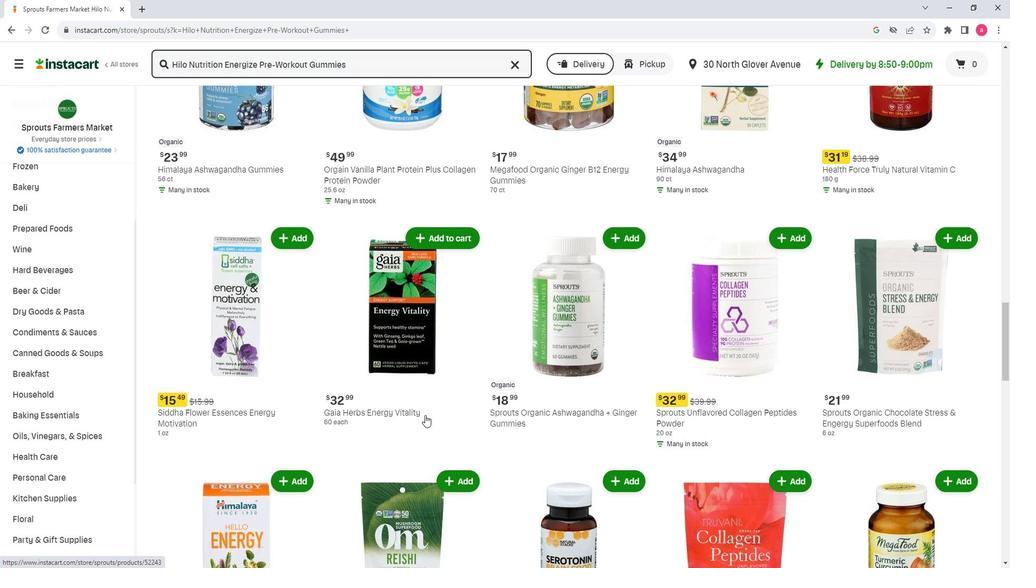 
Action: Mouse scrolled (435, 388) with delta (0, 0)
Screenshot: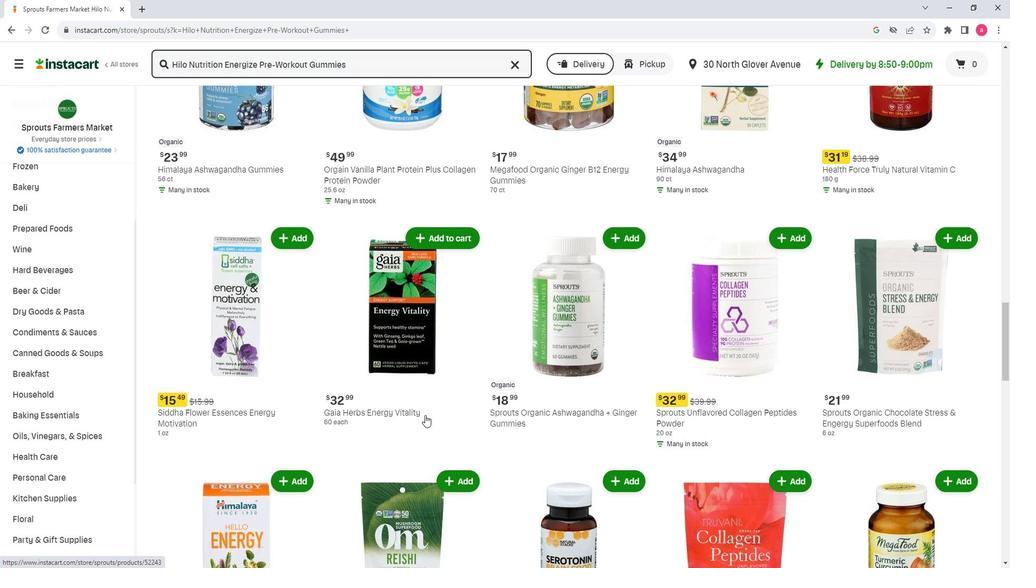 
Action: Mouse scrolled (435, 388) with delta (0, 0)
Screenshot: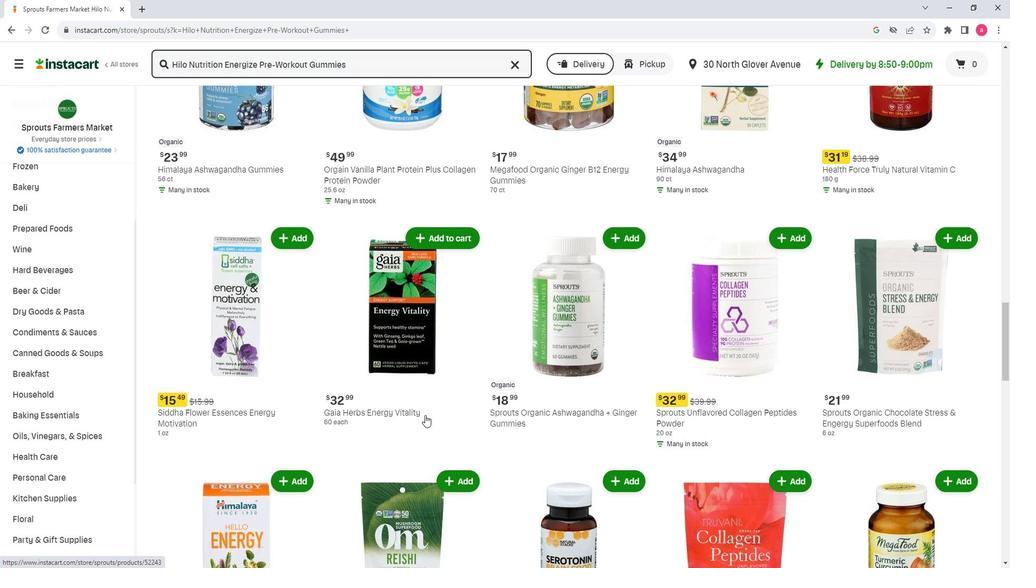 
Action: Mouse scrolled (435, 388) with delta (0, 0)
Screenshot: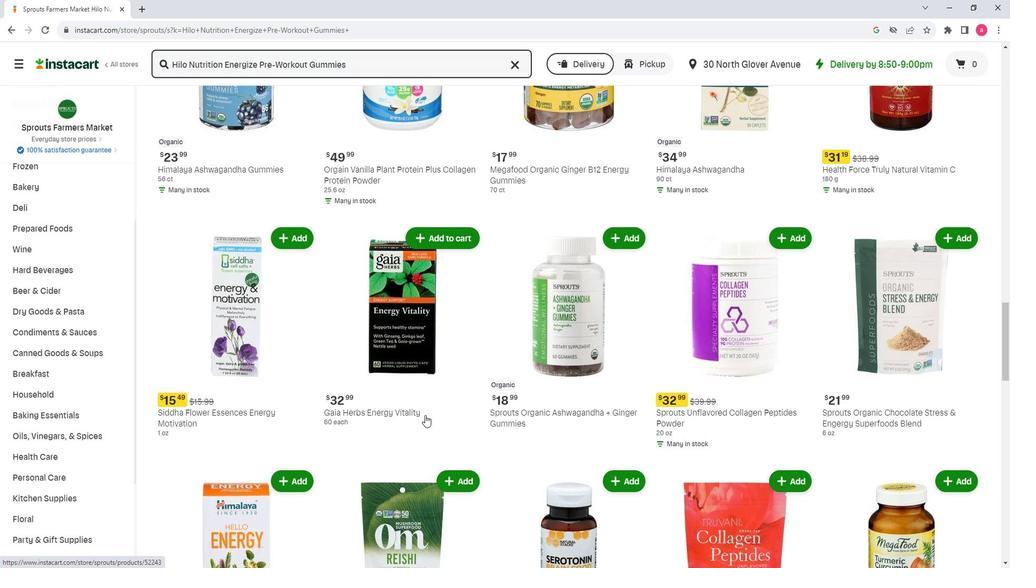 
Action: Mouse scrolled (435, 388) with delta (0, 0)
Screenshot: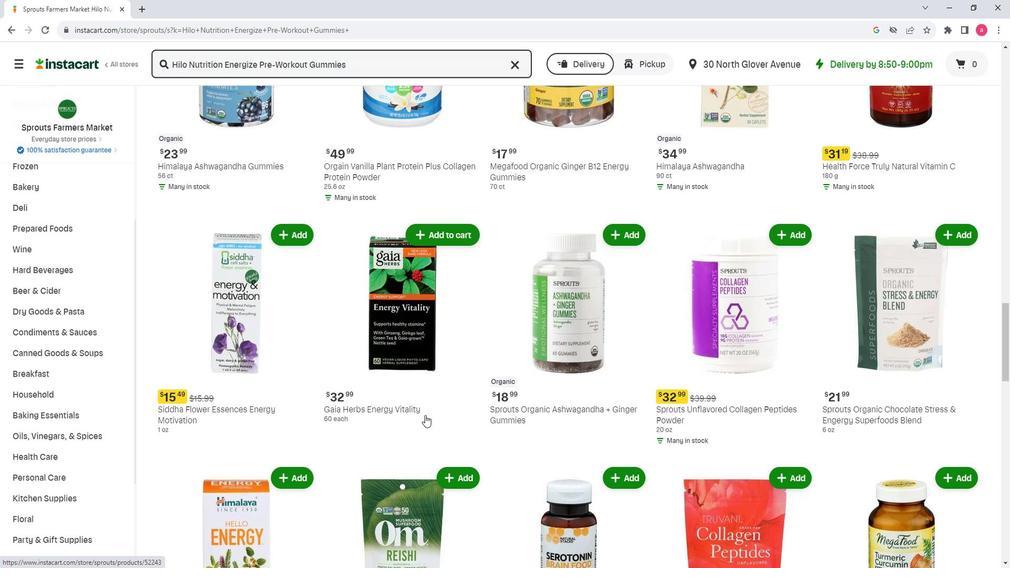 
Action: Mouse scrolled (435, 388) with delta (0, 0)
Screenshot: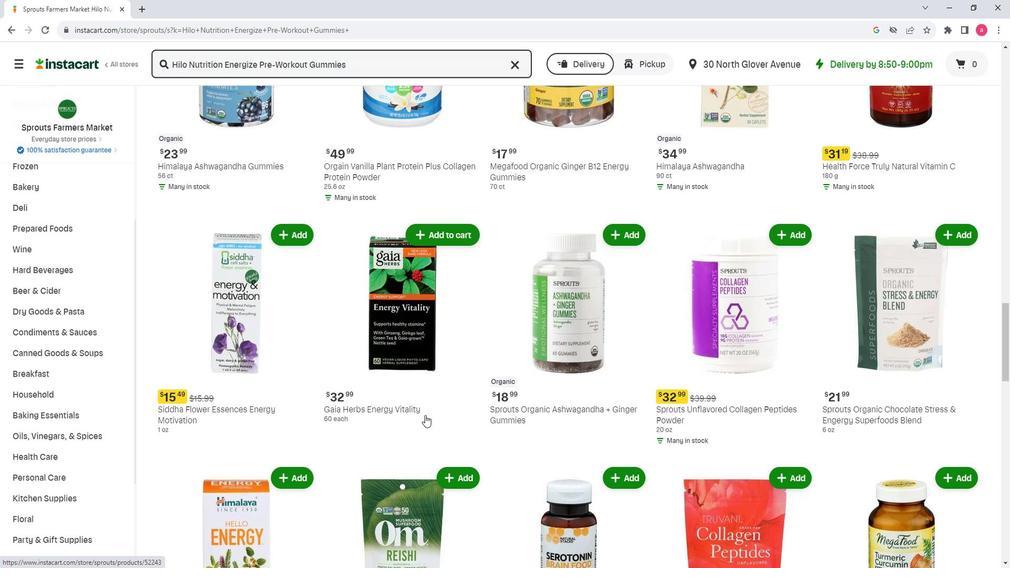 
Action: Mouse moved to (434, 388)
Screenshot: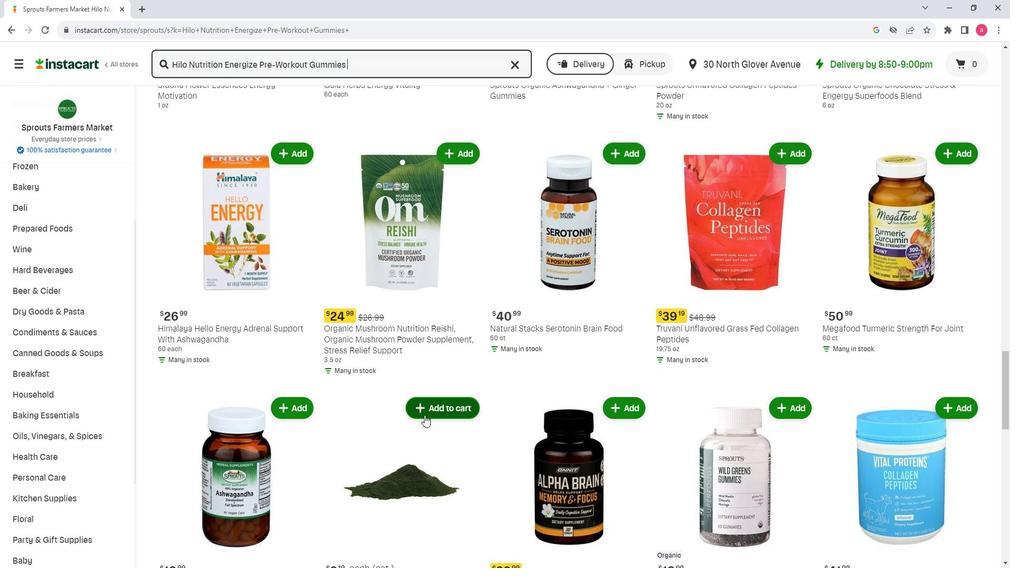 
Action: Mouse scrolled (434, 388) with delta (0, 0)
Screenshot: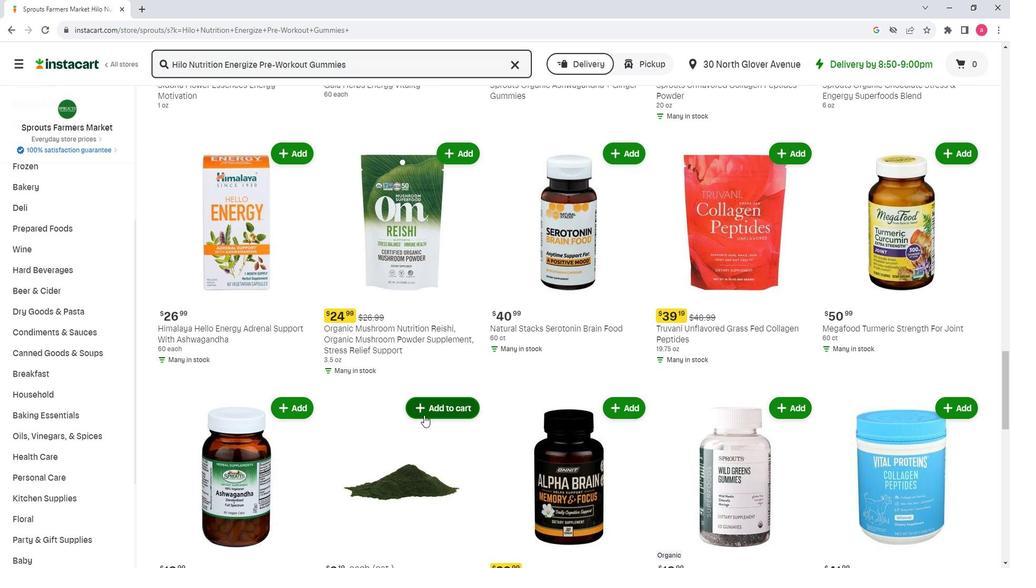 
Action: Mouse scrolled (434, 388) with delta (0, 0)
Screenshot: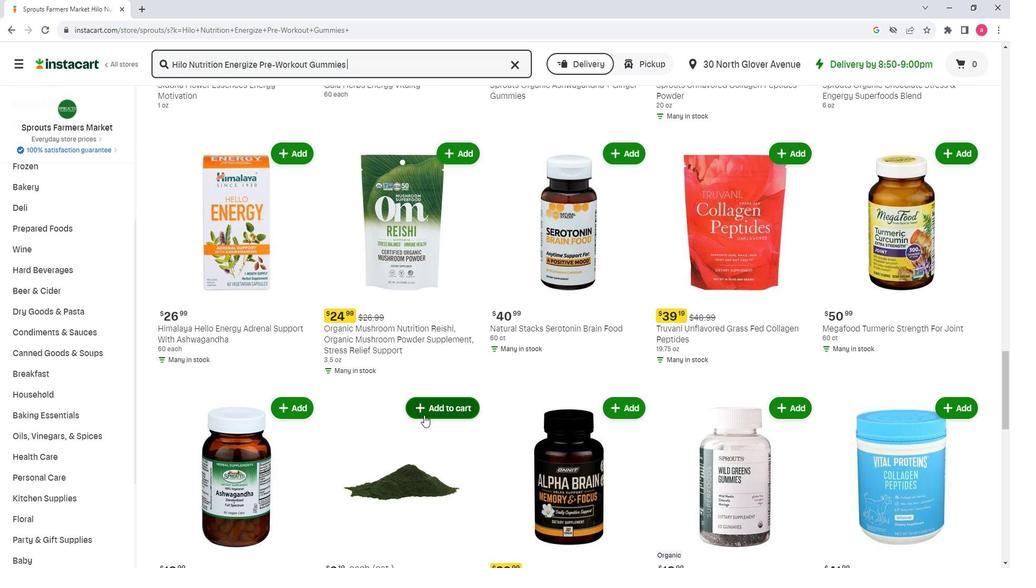 
Action: Mouse scrolled (434, 388) with delta (0, 0)
Screenshot: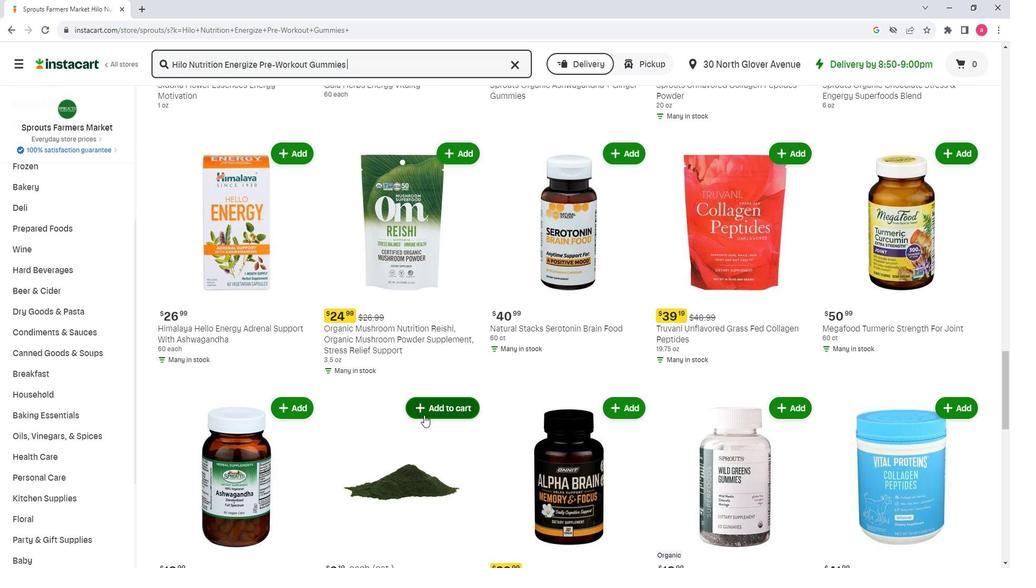 
Action: Mouse scrolled (434, 388) with delta (0, 0)
Screenshot: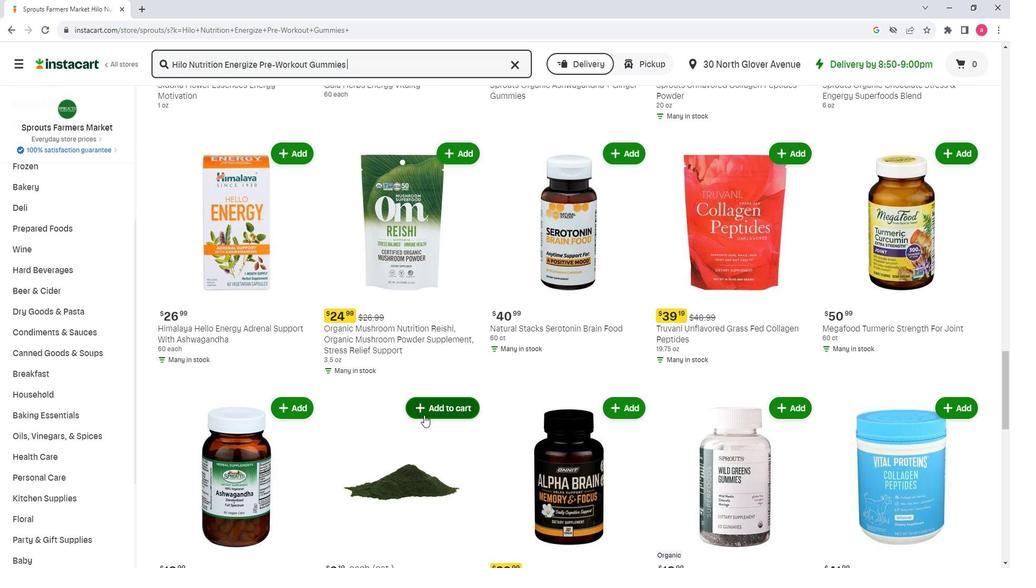 
Action: Mouse moved to (434, 388)
Screenshot: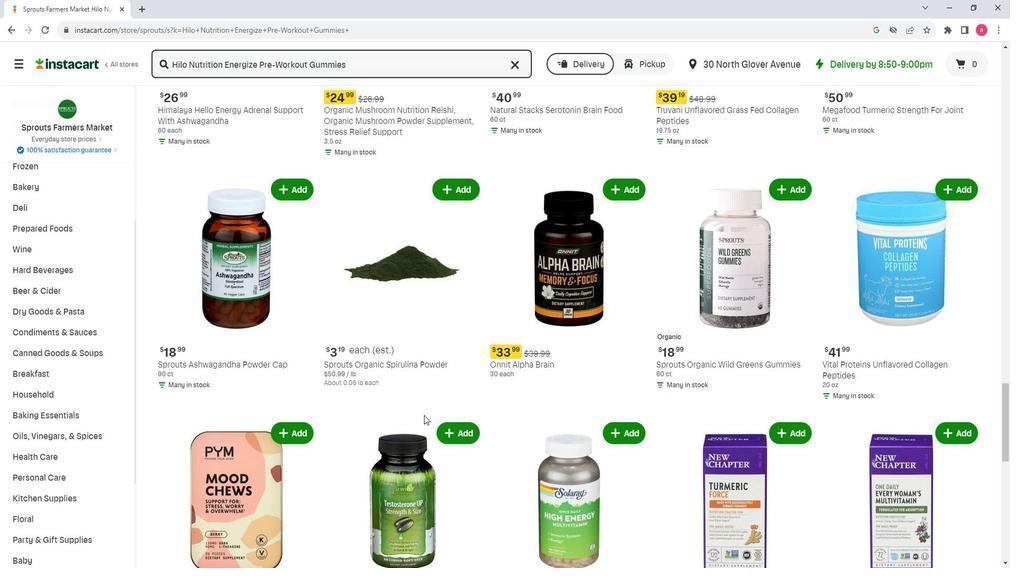 
Action: Mouse scrolled (434, 388) with delta (0, 0)
Screenshot: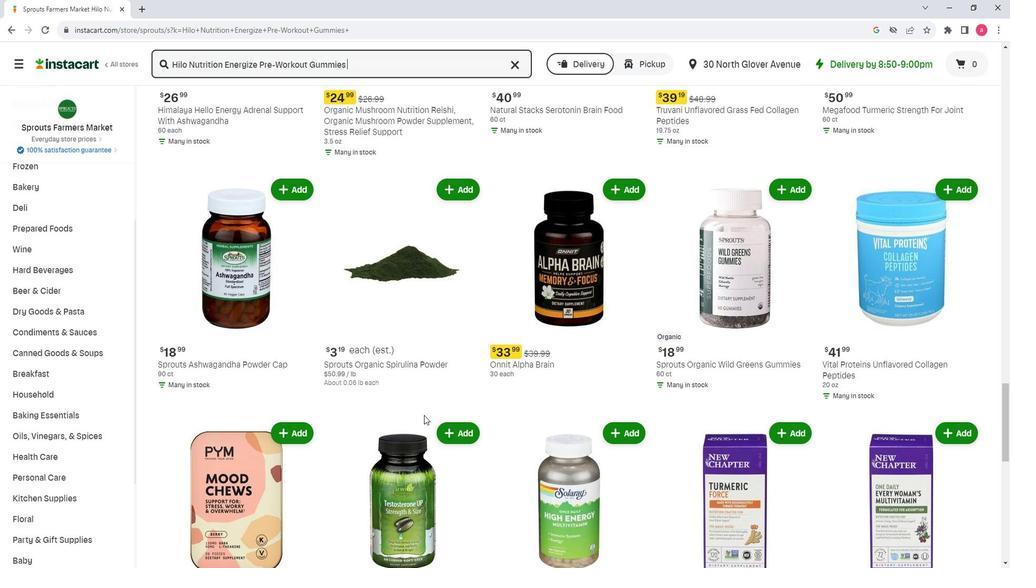 
Action: Mouse scrolled (434, 388) with delta (0, 0)
Screenshot: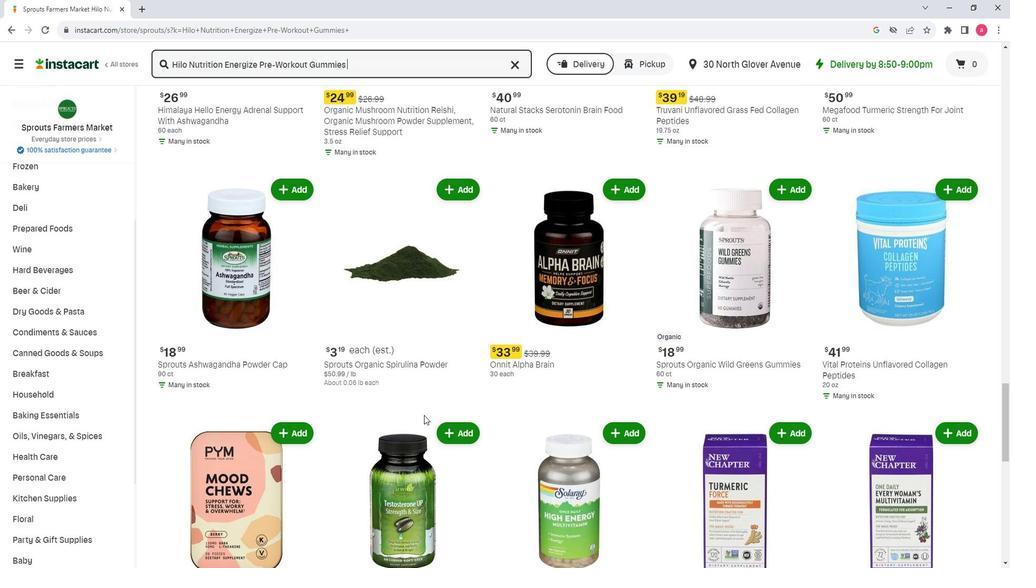 
Action: Mouse scrolled (434, 388) with delta (0, 0)
Screenshot: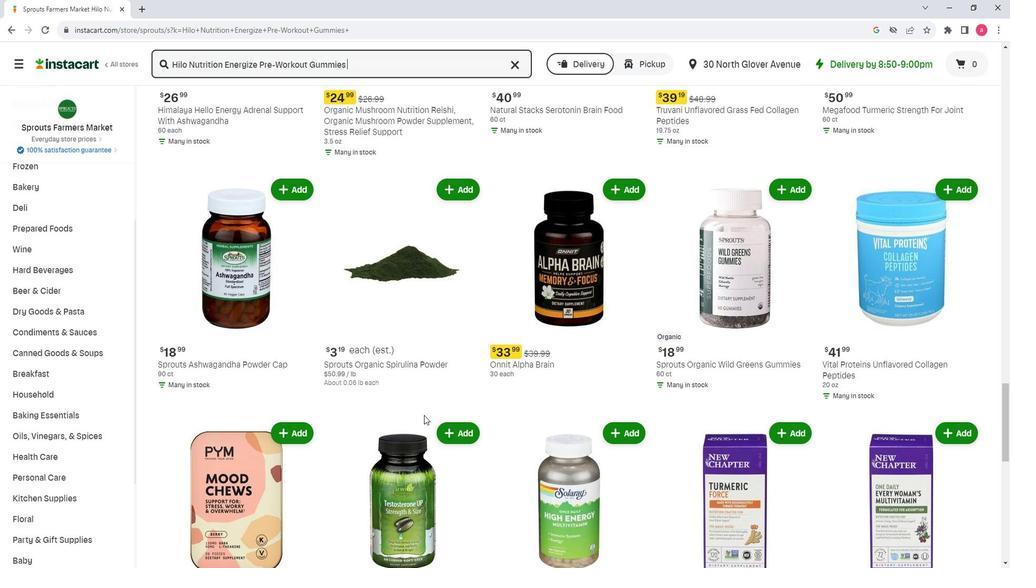 
Action: Mouse scrolled (434, 388) with delta (0, 0)
Screenshot: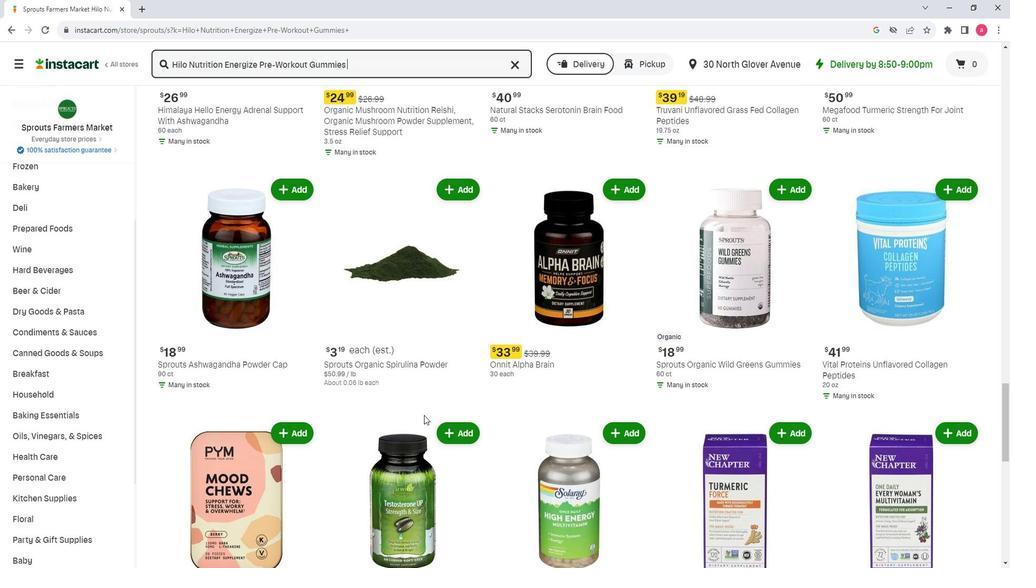 
Action: Mouse scrolled (434, 388) with delta (0, 0)
Screenshot: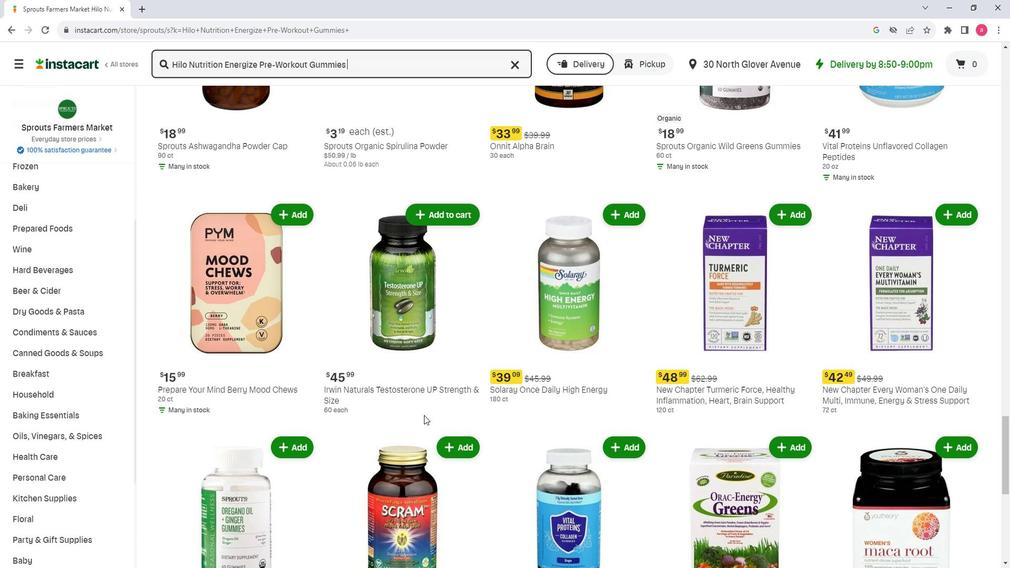 
Action: Mouse scrolled (434, 388) with delta (0, 0)
Screenshot: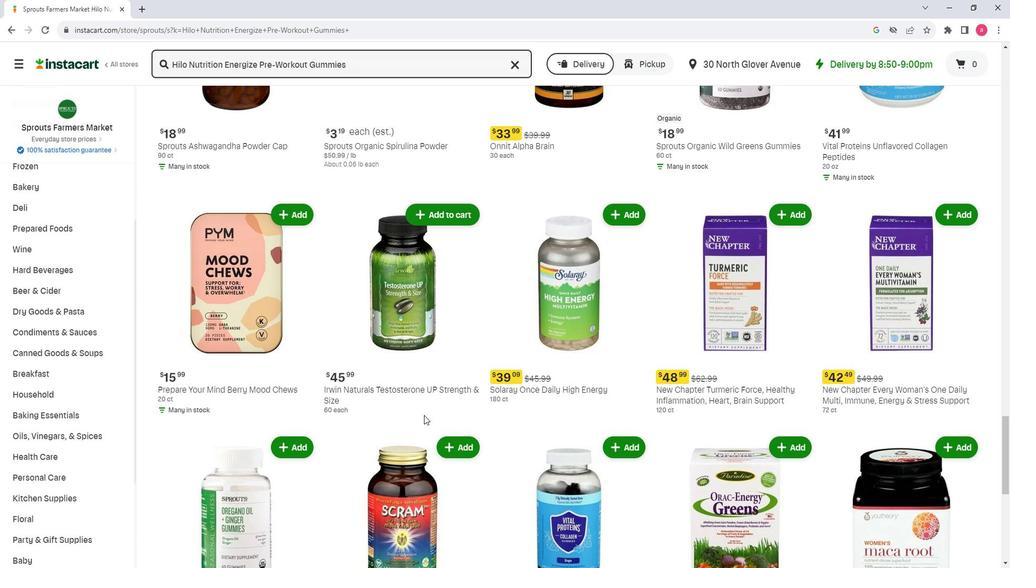 
Action: Mouse scrolled (434, 388) with delta (0, 0)
Screenshot: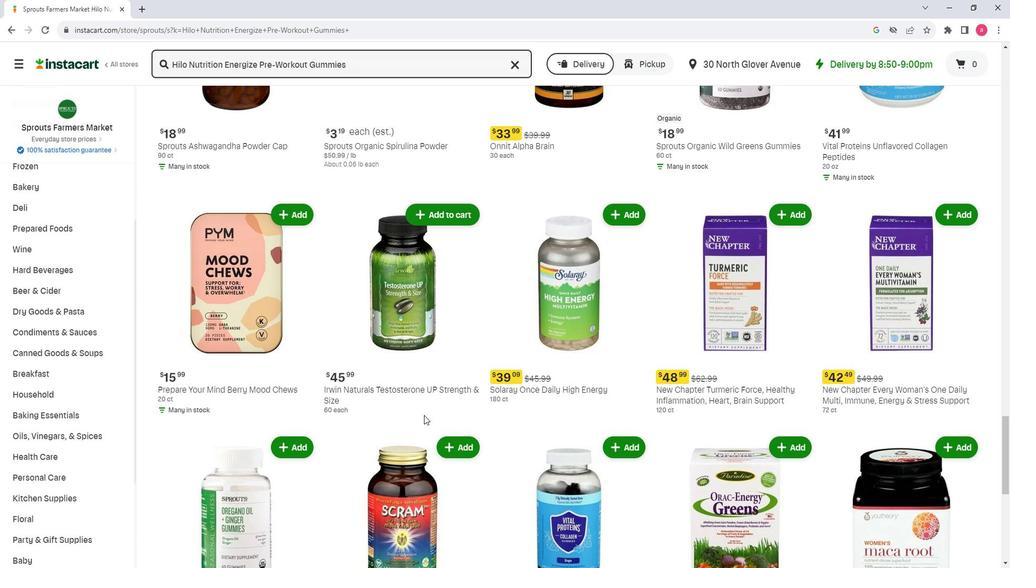 
Action: Mouse scrolled (434, 388) with delta (0, 0)
Screenshot: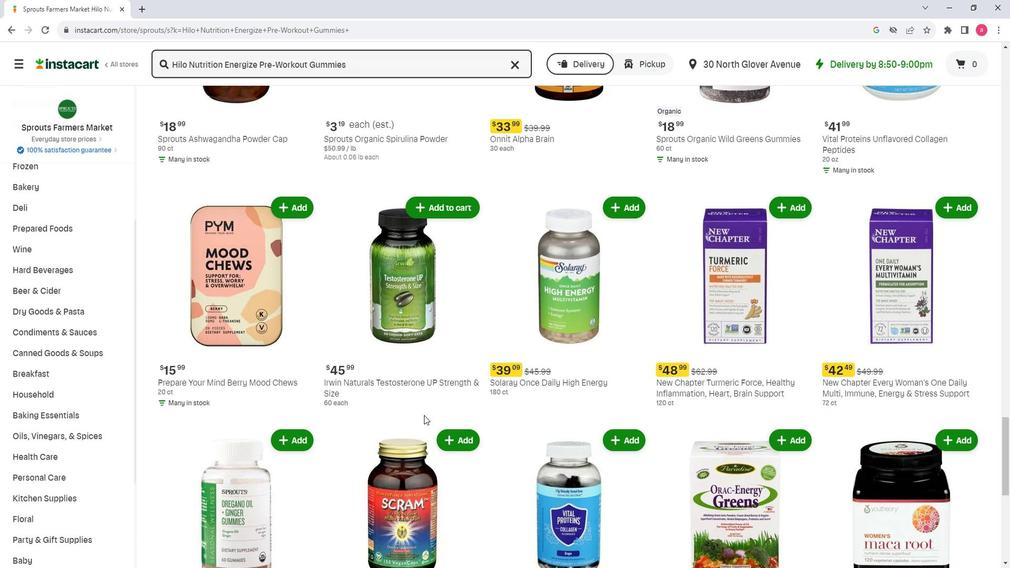 
Action: Mouse scrolled (434, 388) with delta (0, 0)
Screenshot: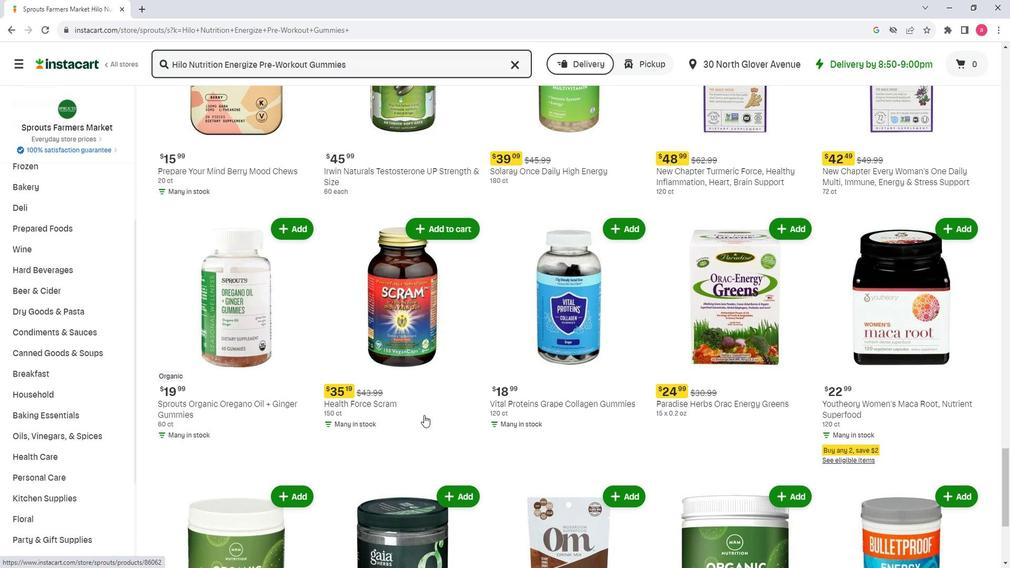 
Action: Mouse scrolled (434, 388) with delta (0, 0)
Screenshot: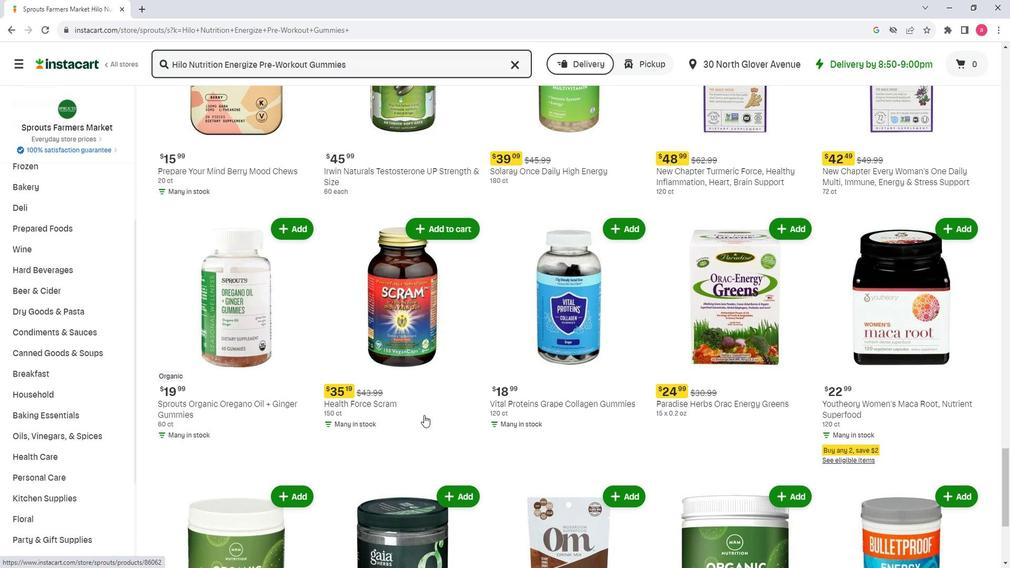 
Action: Mouse scrolled (434, 388) with delta (0, 0)
Screenshot: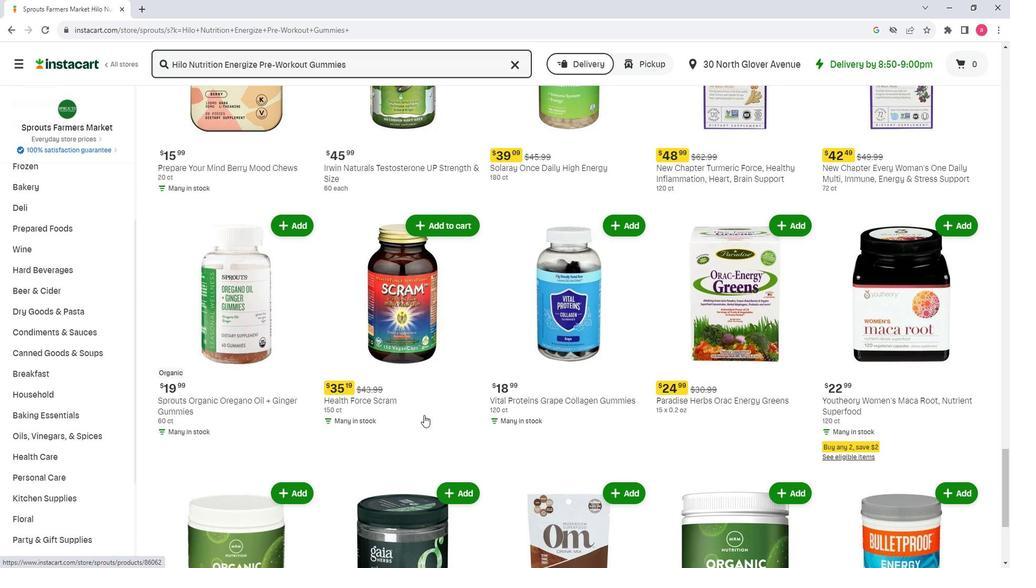 
Action: Mouse scrolled (434, 388) with delta (0, 0)
Screenshot: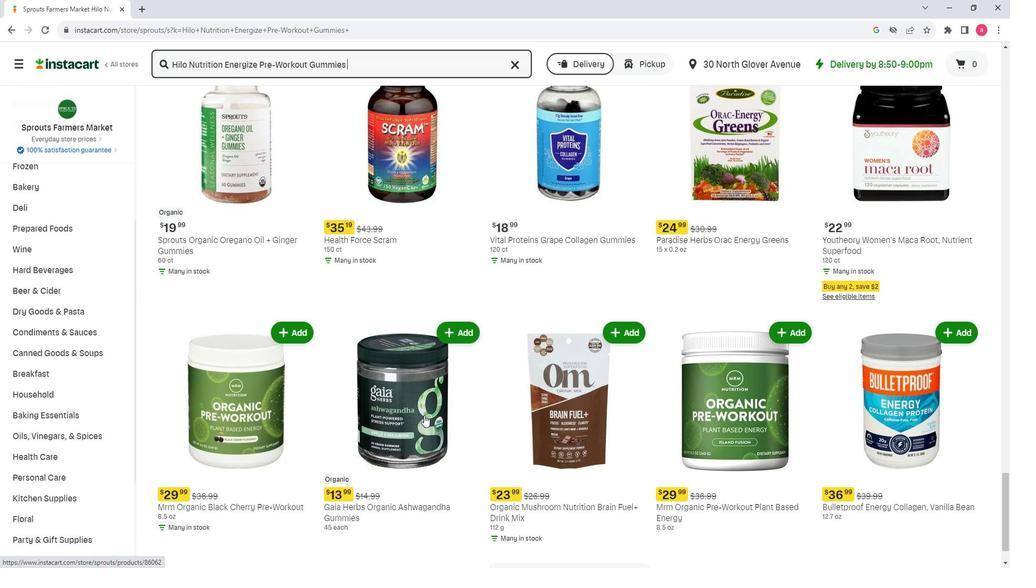 
Action: Mouse scrolled (434, 388) with delta (0, 0)
Screenshot: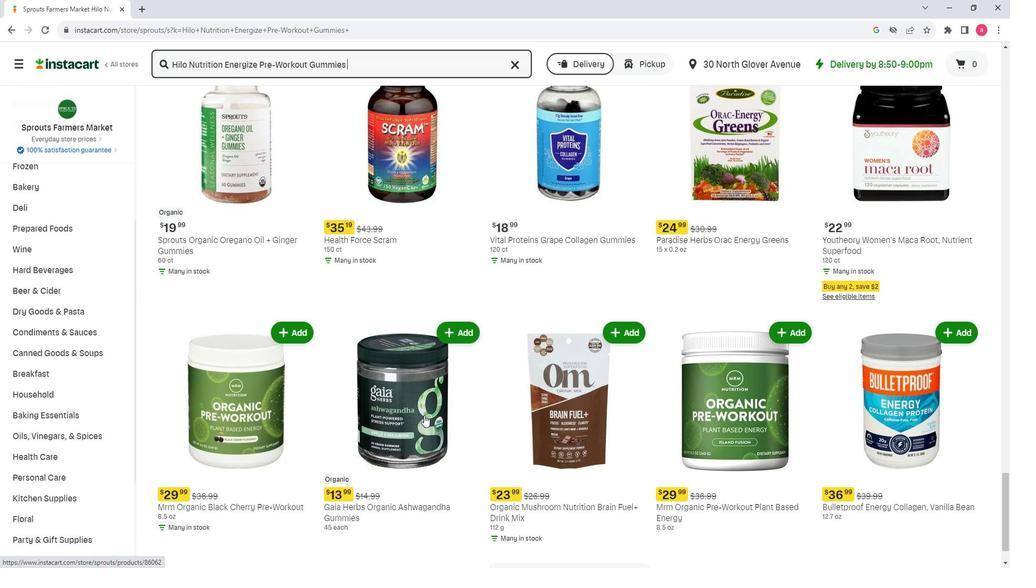 
Action: Mouse scrolled (434, 388) with delta (0, 0)
Screenshot: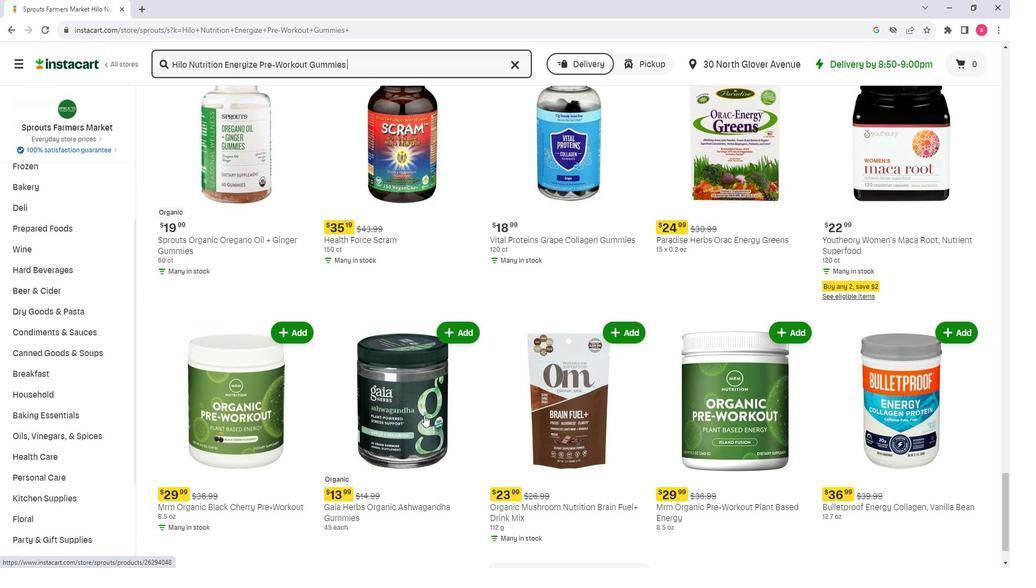 
Action: Mouse scrolled (434, 388) with delta (0, 0)
Screenshot: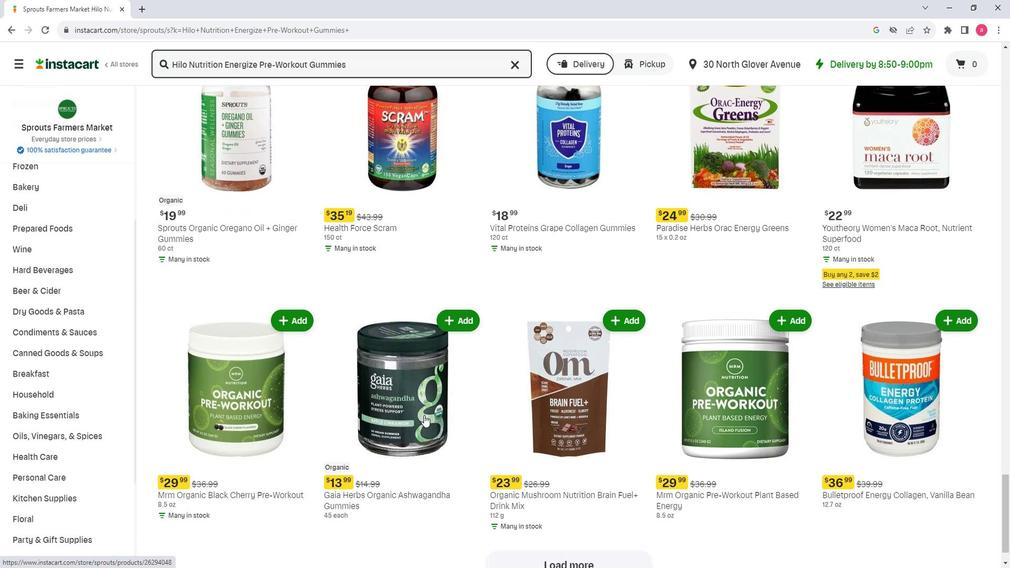 
